 Task: Search one way flight ticket for 2 adults, 4 children and 1 infant on lap in business from Indianapolis: Indianapolis International Airport to Greenville: Pitt-greenville Airport on 5-2-2023. Choice of flights is Emirates. Number of bags: 8 checked bags. Price is upto 78000. Outbound departure time preference is 7:45.
Action: Mouse moved to (306, 262)
Screenshot: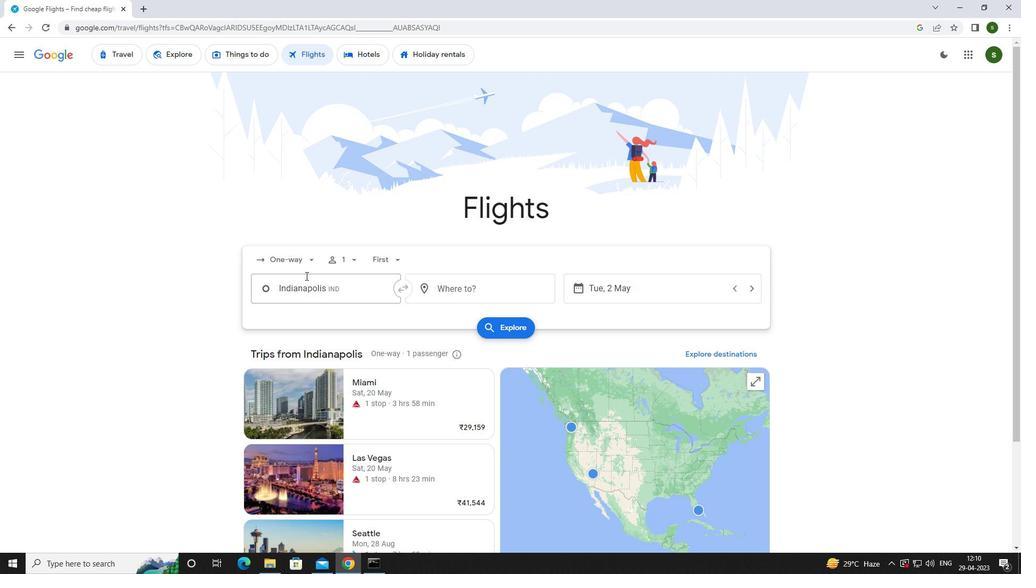 
Action: Mouse pressed left at (306, 262)
Screenshot: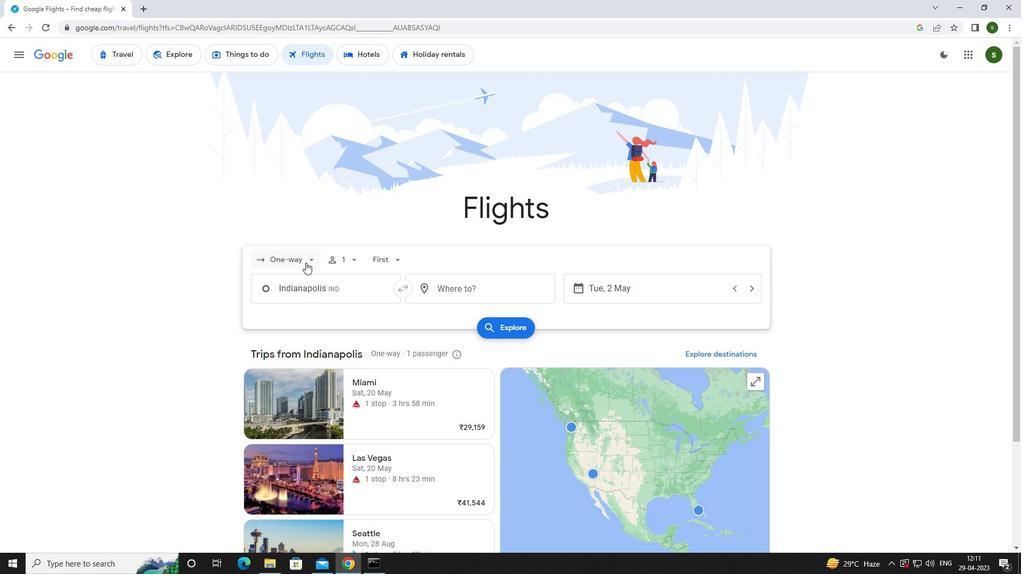
Action: Mouse moved to (311, 301)
Screenshot: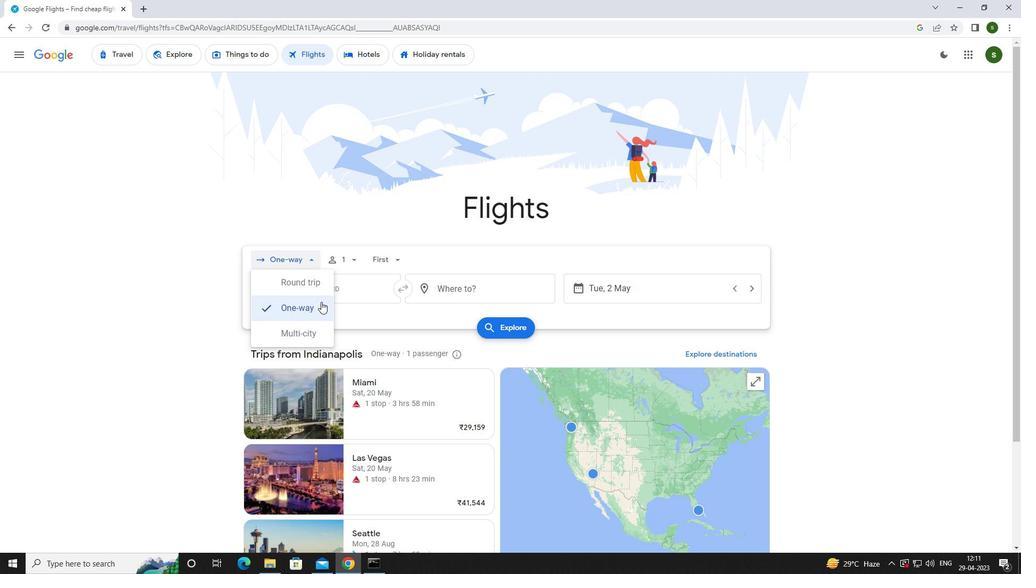 
Action: Mouse pressed left at (311, 301)
Screenshot: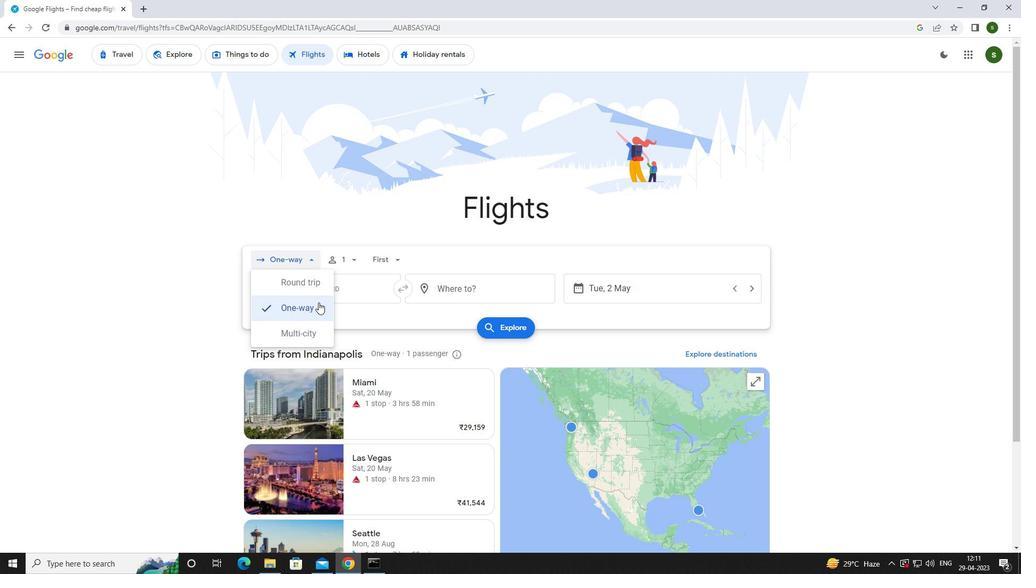 
Action: Mouse moved to (345, 254)
Screenshot: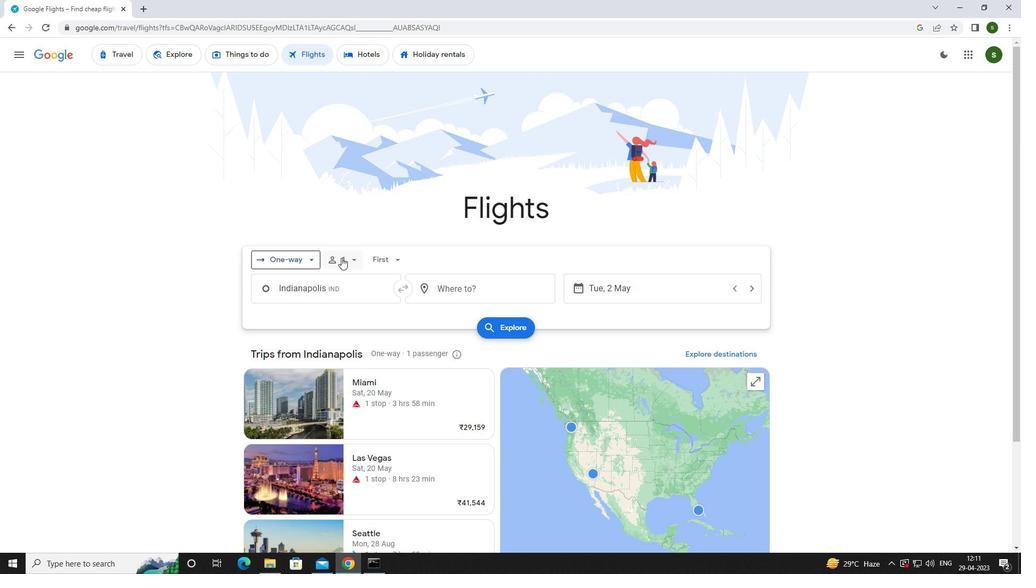 
Action: Mouse pressed left at (345, 254)
Screenshot: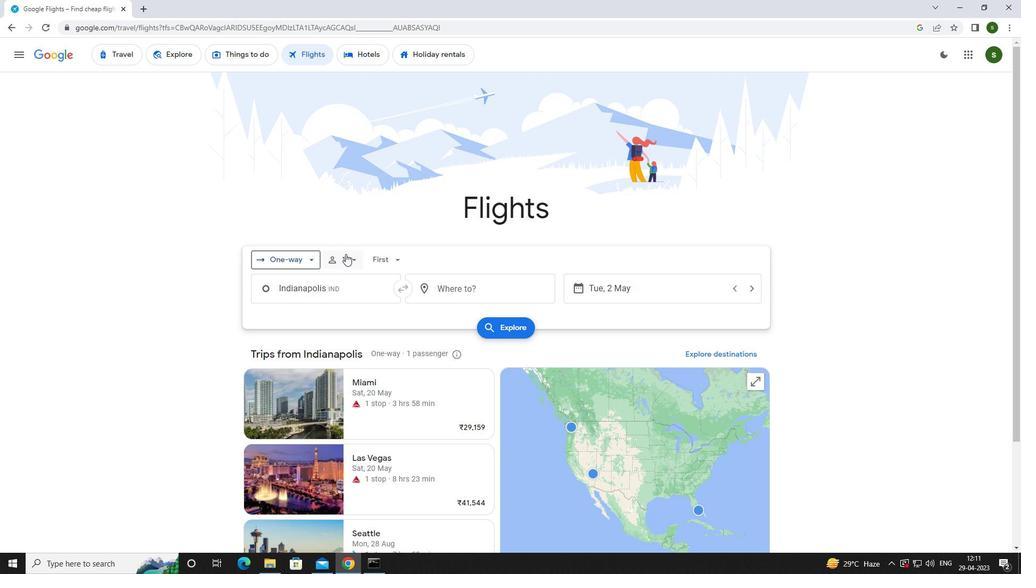 
Action: Mouse moved to (439, 287)
Screenshot: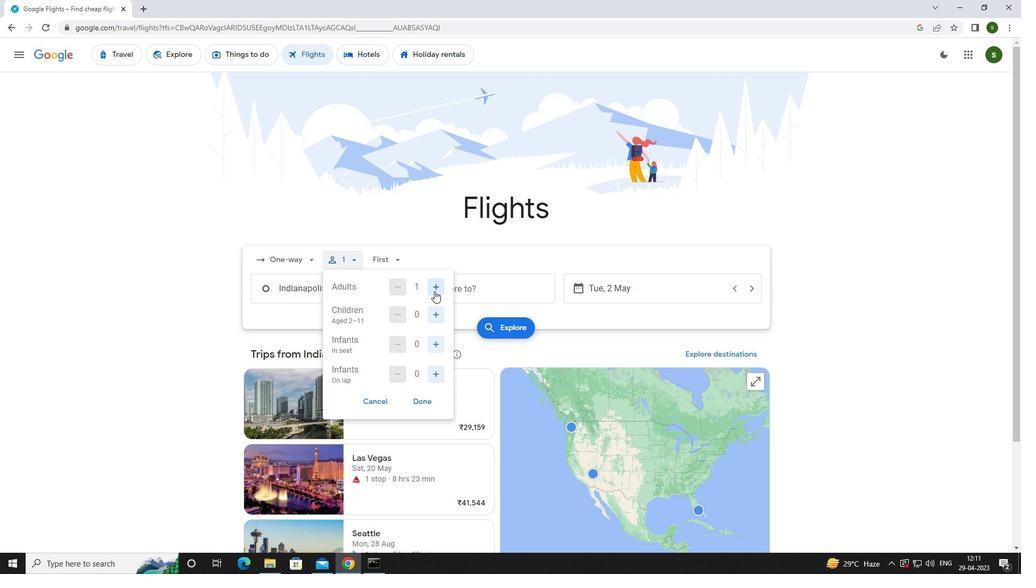
Action: Mouse pressed left at (439, 287)
Screenshot: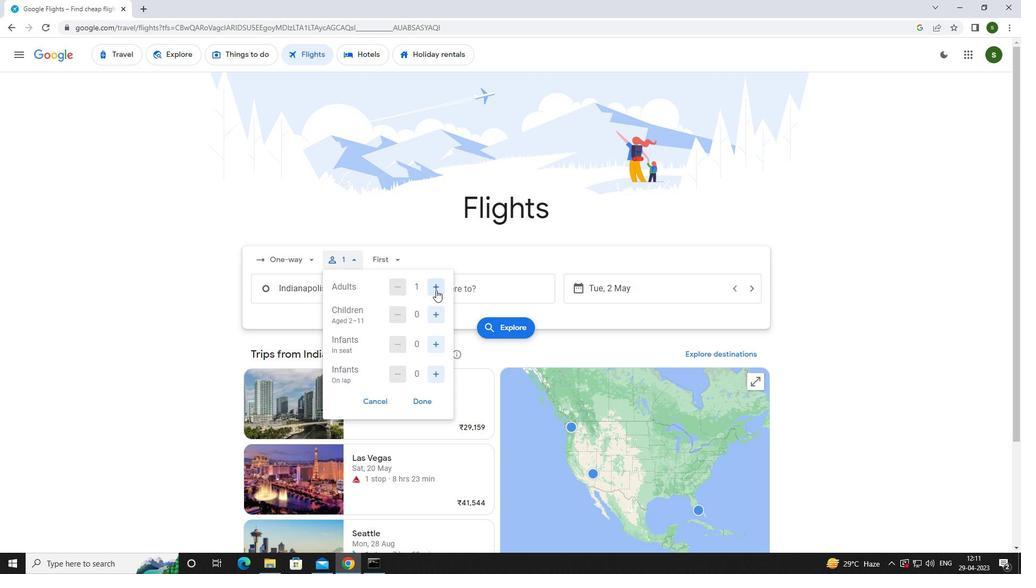 
Action: Mouse moved to (438, 314)
Screenshot: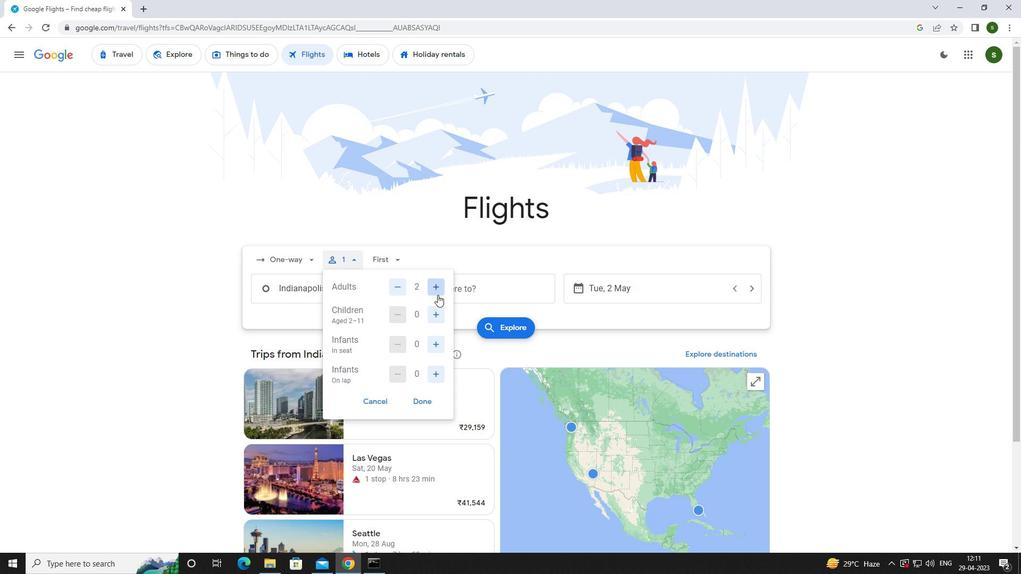 
Action: Mouse pressed left at (438, 314)
Screenshot: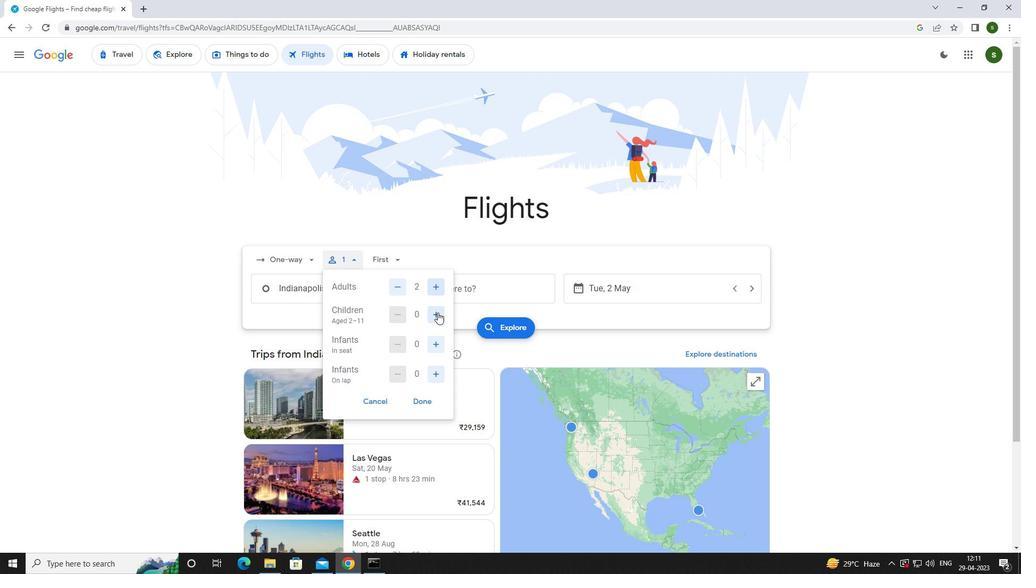 
Action: Mouse pressed left at (438, 314)
Screenshot: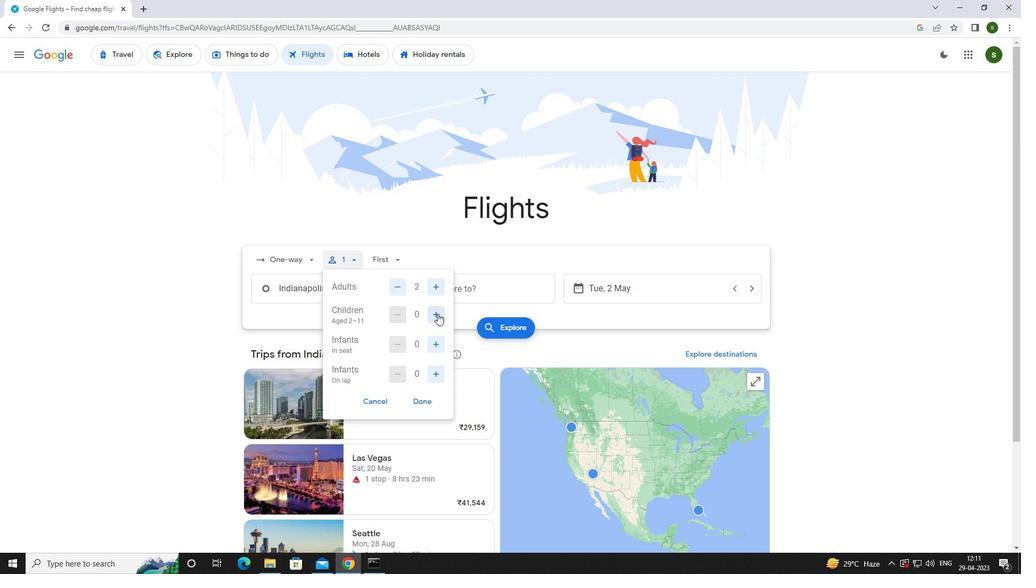 
Action: Mouse pressed left at (438, 314)
Screenshot: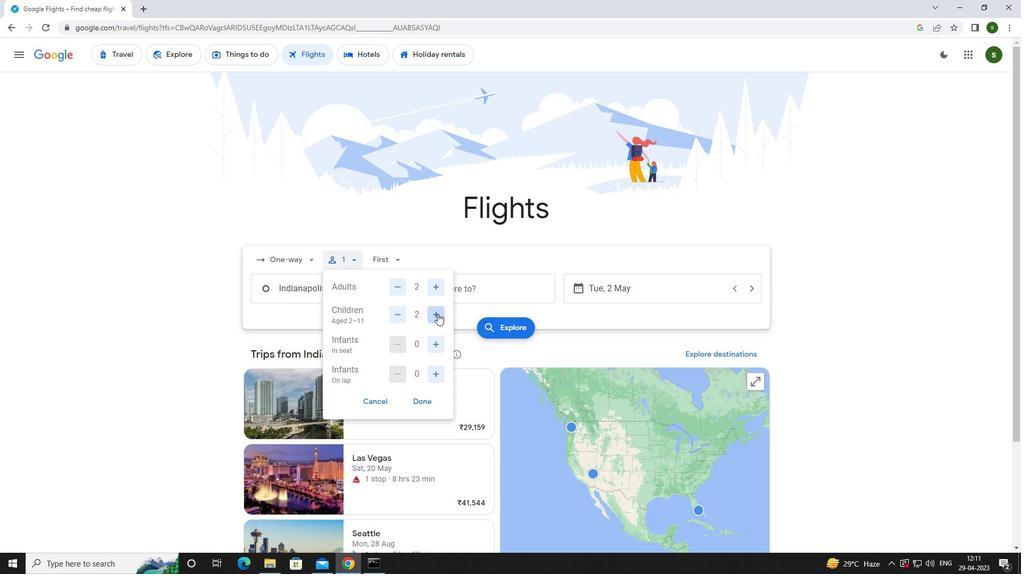 
Action: Mouse pressed left at (438, 314)
Screenshot: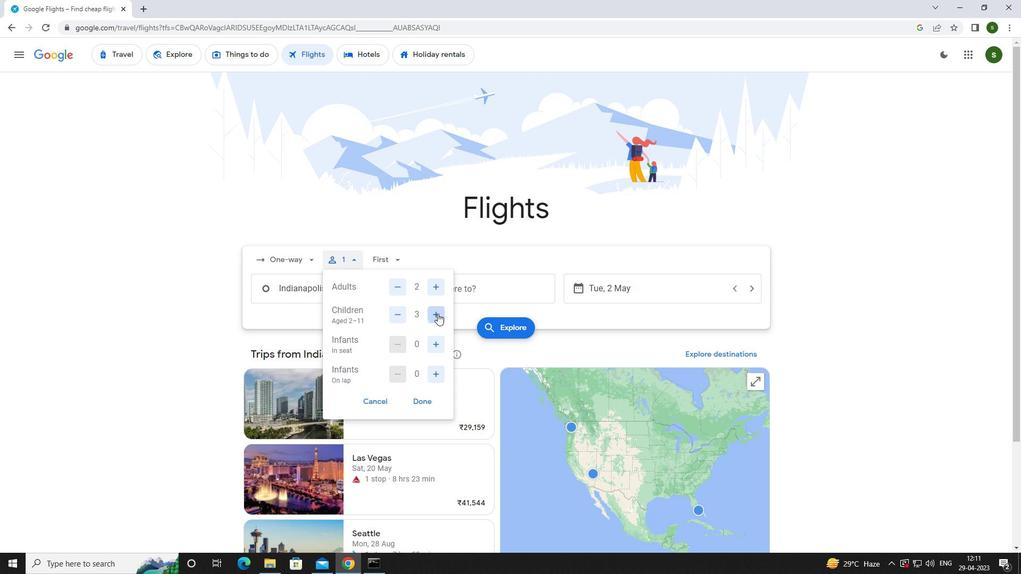 
Action: Mouse moved to (441, 376)
Screenshot: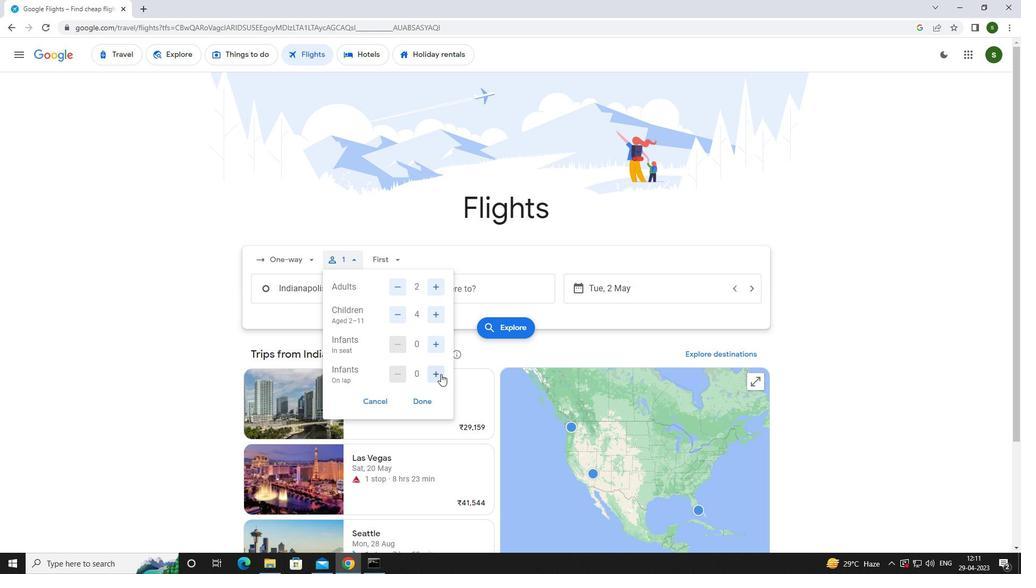 
Action: Mouse pressed left at (441, 376)
Screenshot: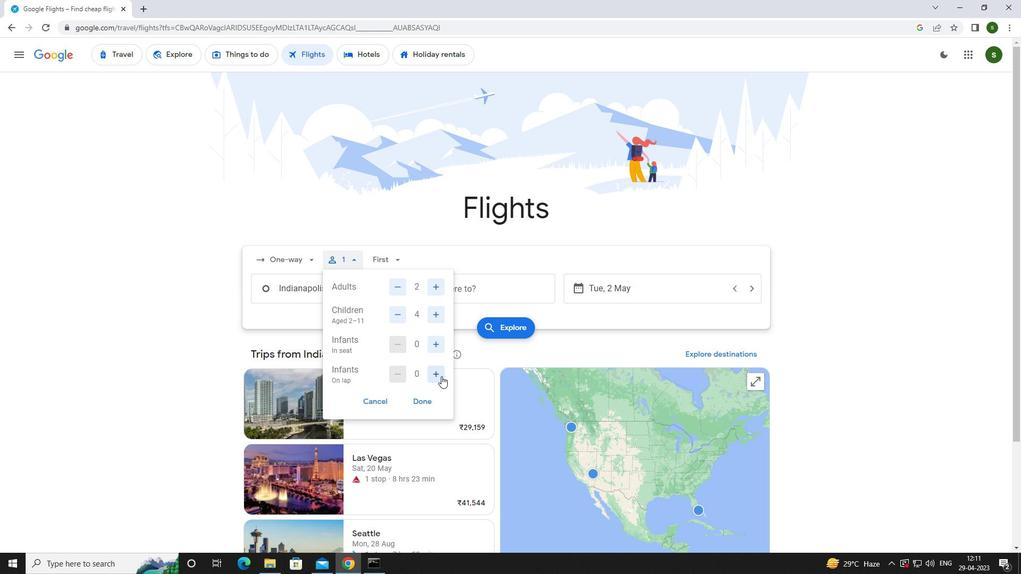 
Action: Mouse moved to (403, 256)
Screenshot: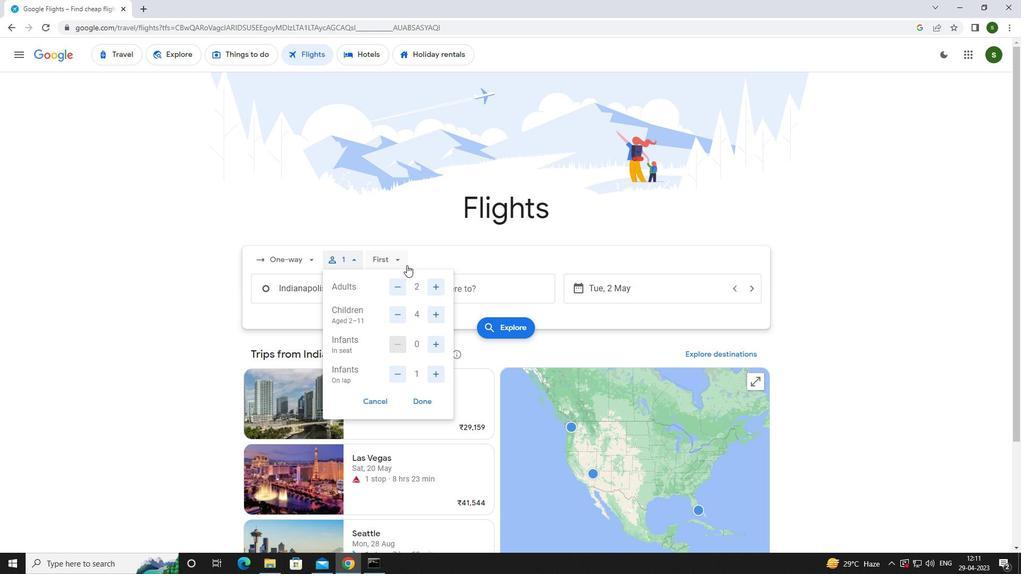 
Action: Mouse pressed left at (403, 256)
Screenshot: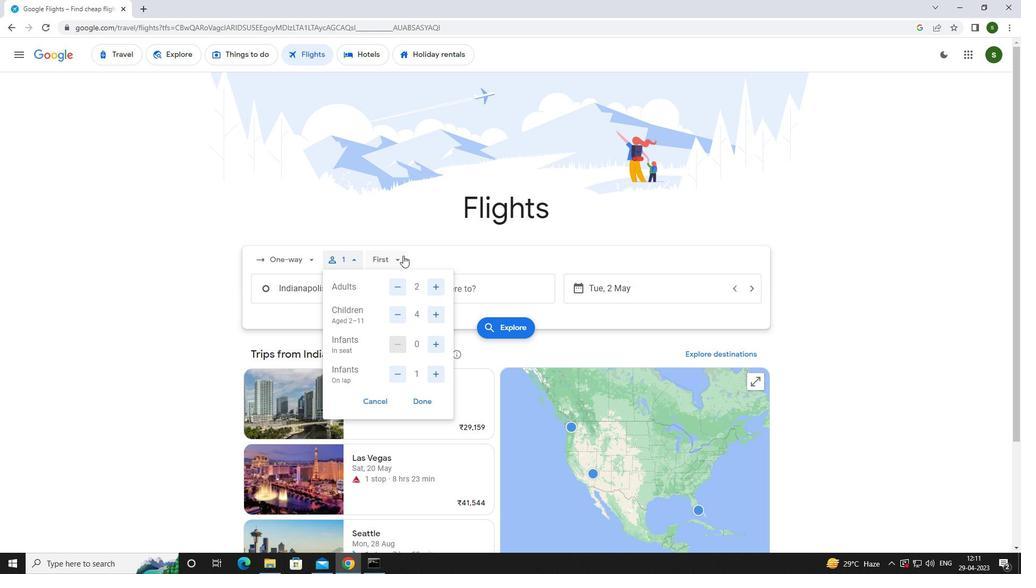 
Action: Mouse moved to (421, 330)
Screenshot: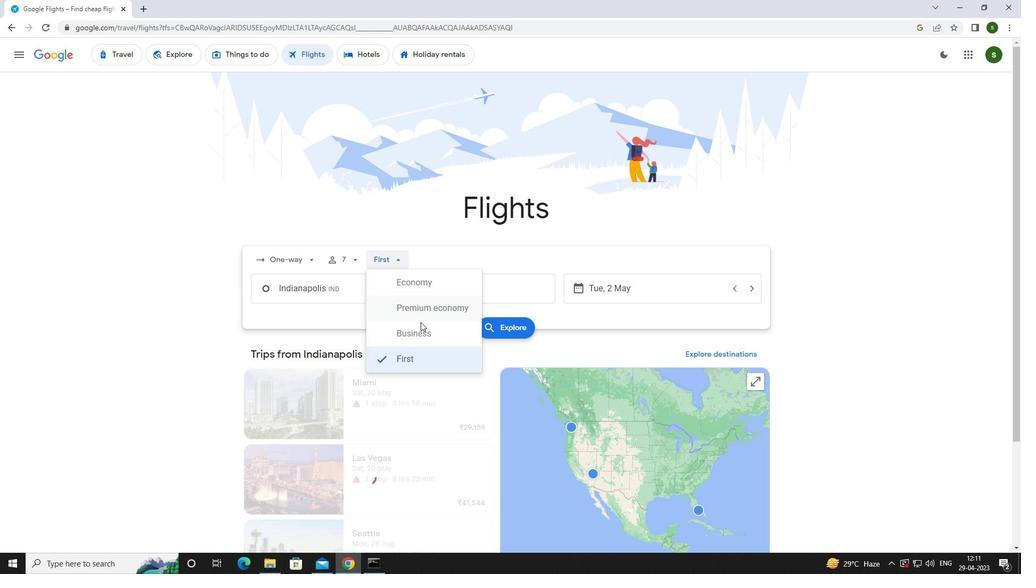 
Action: Mouse pressed left at (421, 330)
Screenshot: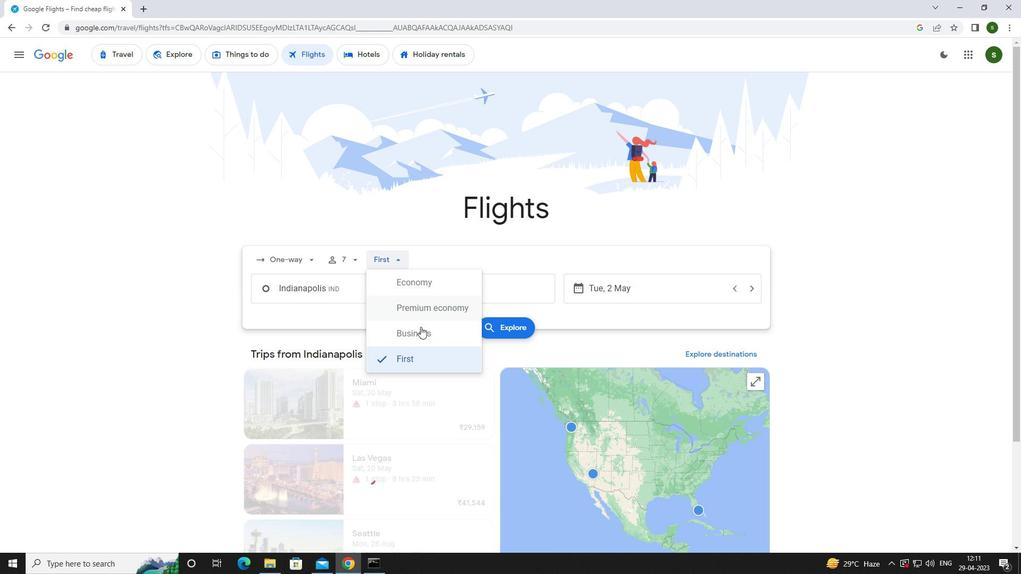 
Action: Mouse moved to (361, 286)
Screenshot: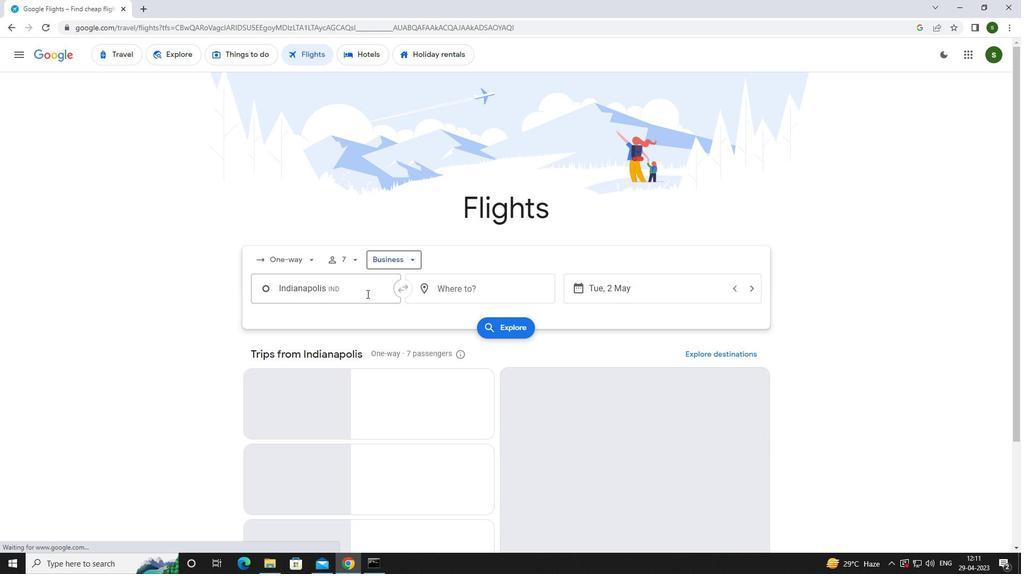 
Action: Mouse pressed left at (361, 286)
Screenshot: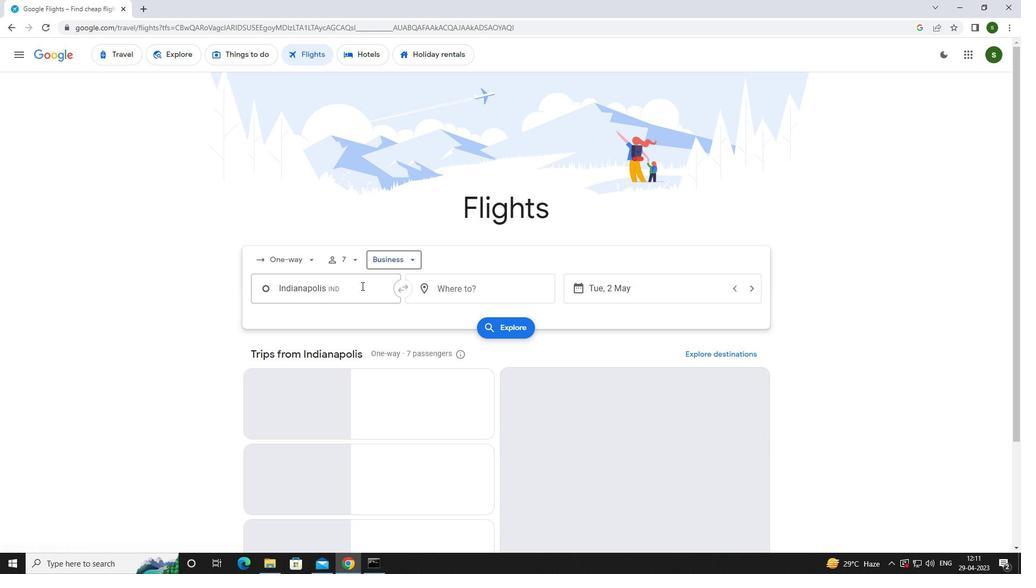 
Action: Key pressed i<Key.caps_lock>ndian
Screenshot: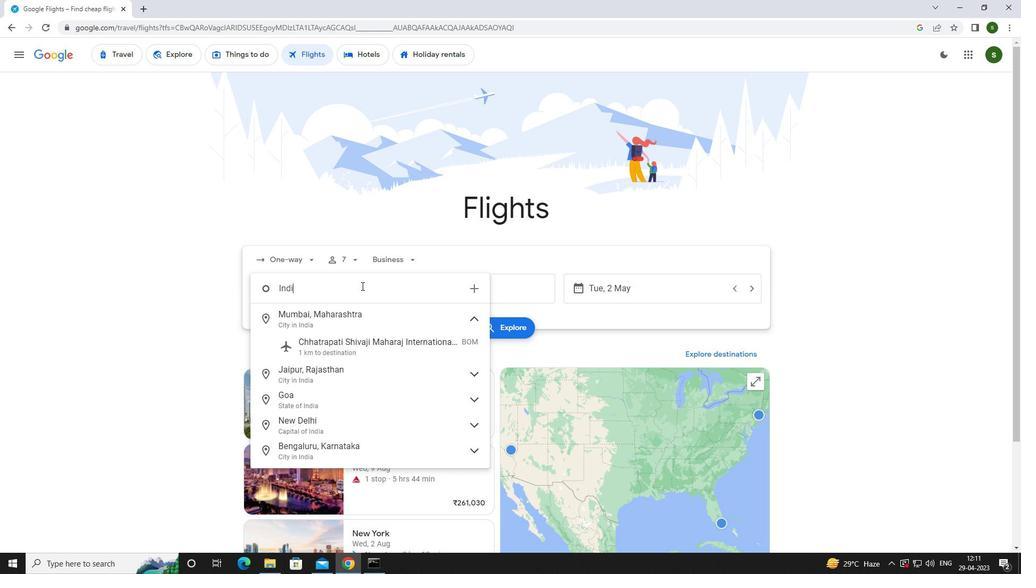 
Action: Mouse moved to (360, 352)
Screenshot: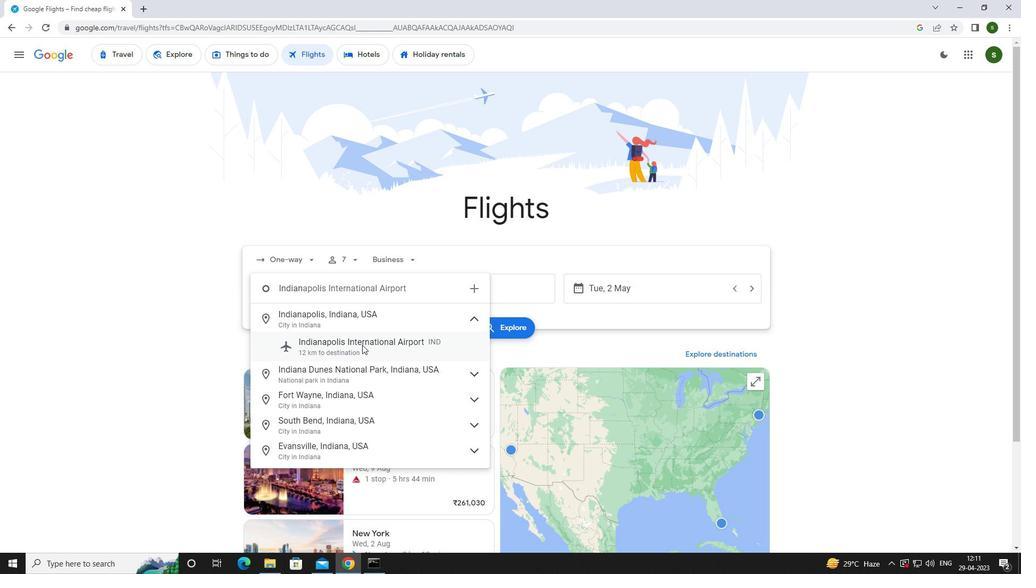 
Action: Mouse pressed left at (360, 352)
Screenshot: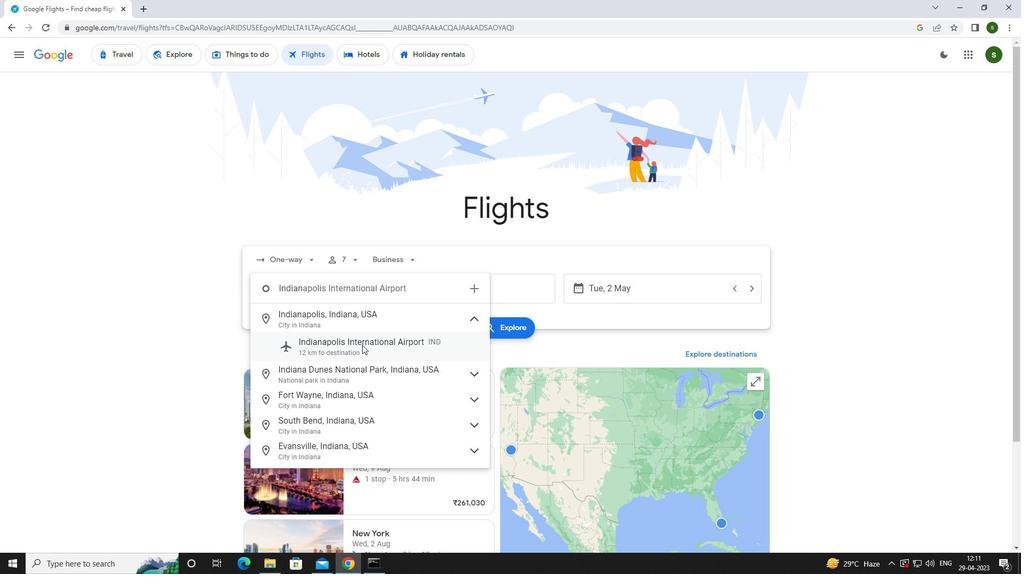 
Action: Mouse moved to (469, 295)
Screenshot: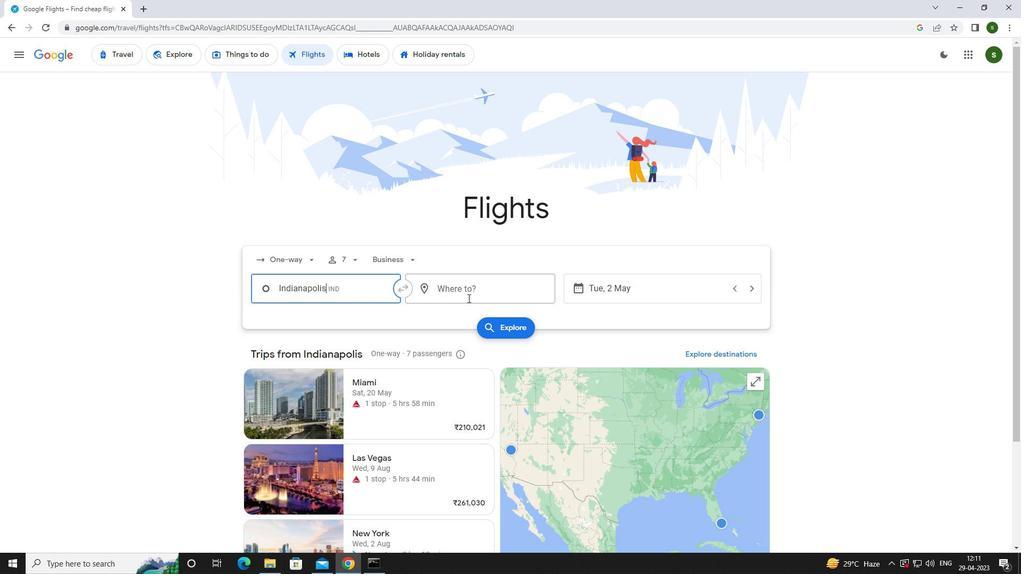 
Action: Mouse pressed left at (469, 295)
Screenshot: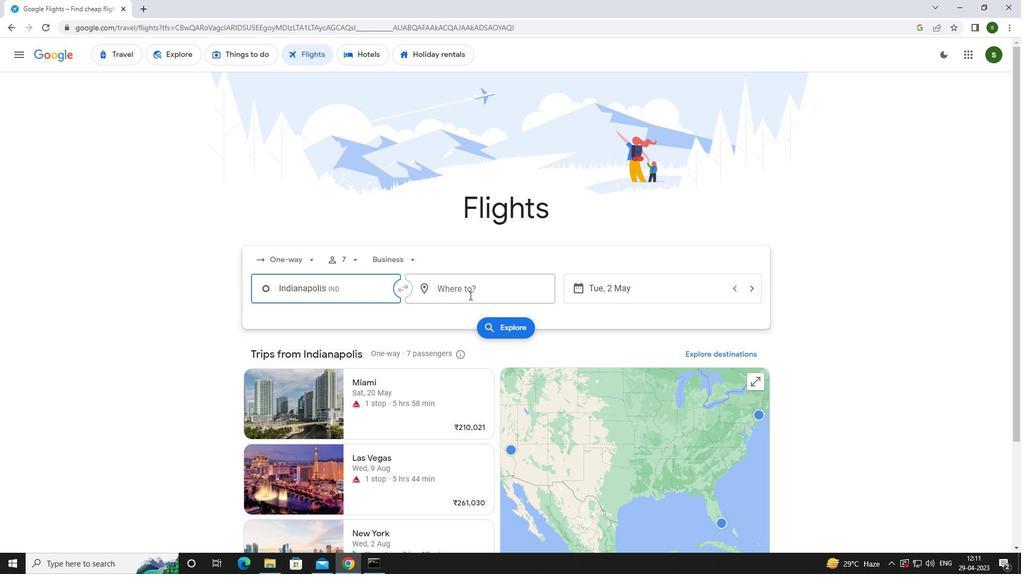 
Action: Mouse moved to (471, 293)
Screenshot: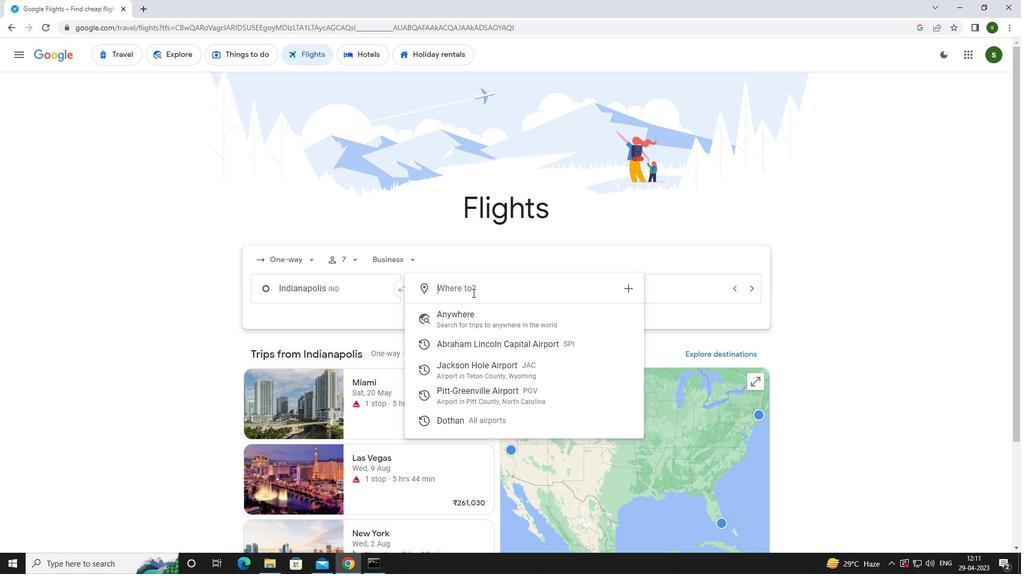 
Action: Key pressed <Key.caps_lock>g<Key.caps_lock>reenville<Key.space>pitt
Screenshot: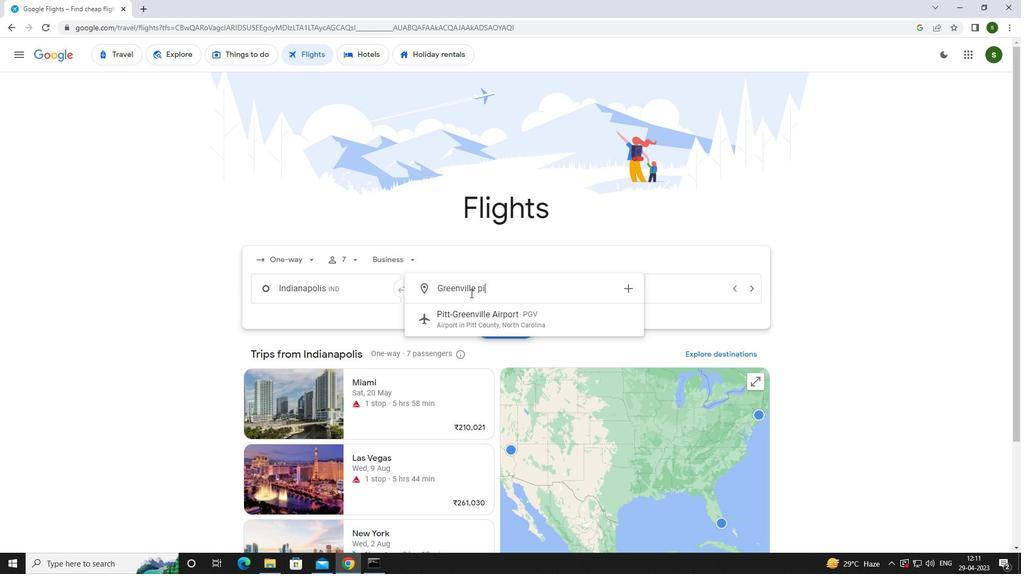 
Action: Mouse moved to (465, 323)
Screenshot: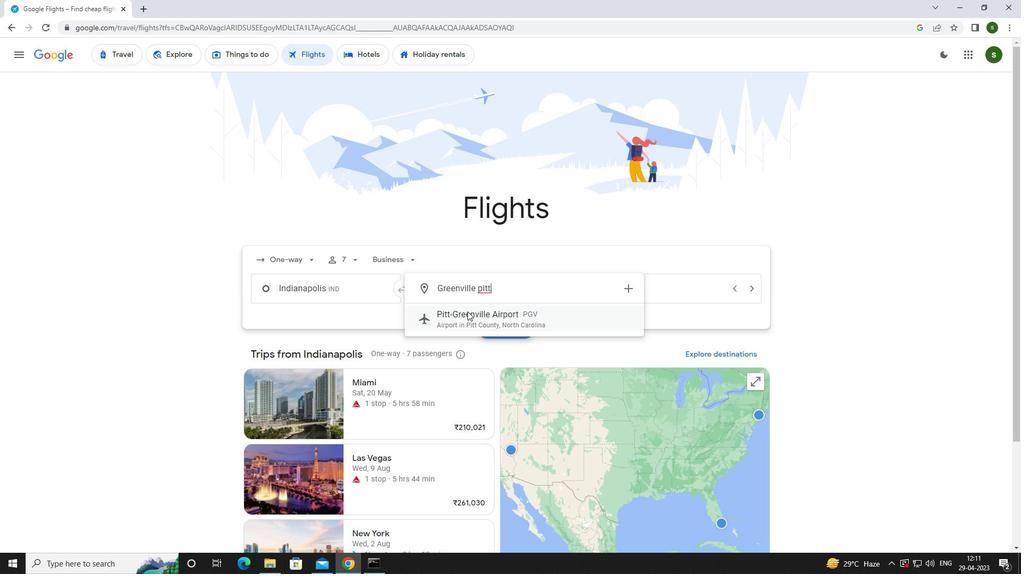 
Action: Mouse pressed left at (465, 323)
Screenshot: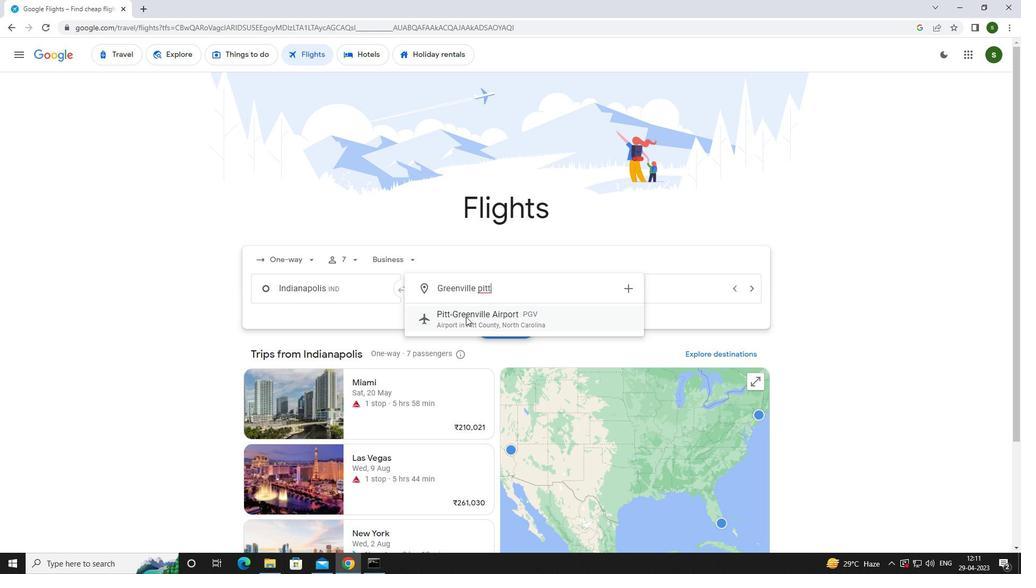 
Action: Mouse moved to (644, 286)
Screenshot: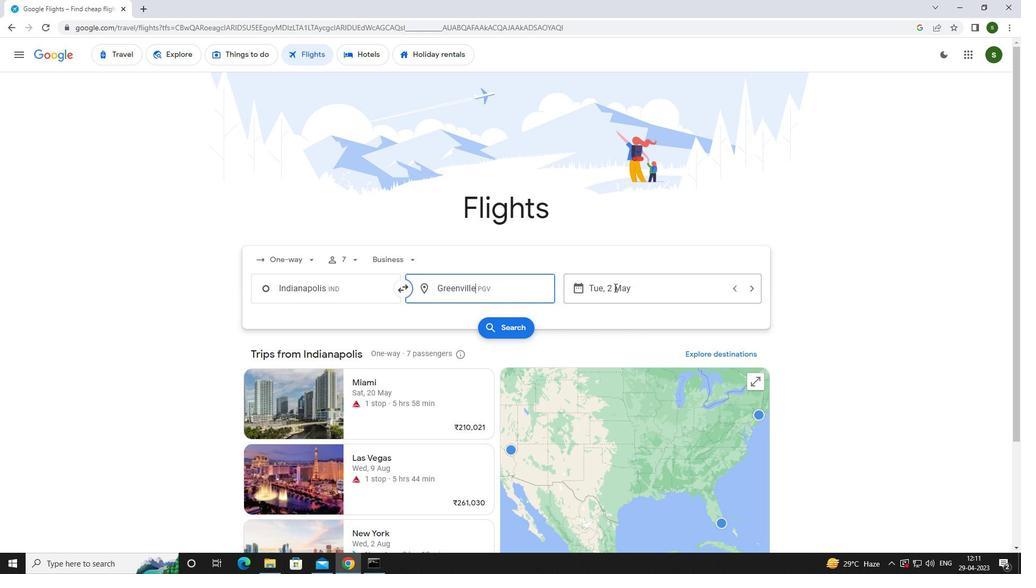 
Action: Mouse pressed left at (644, 286)
Screenshot: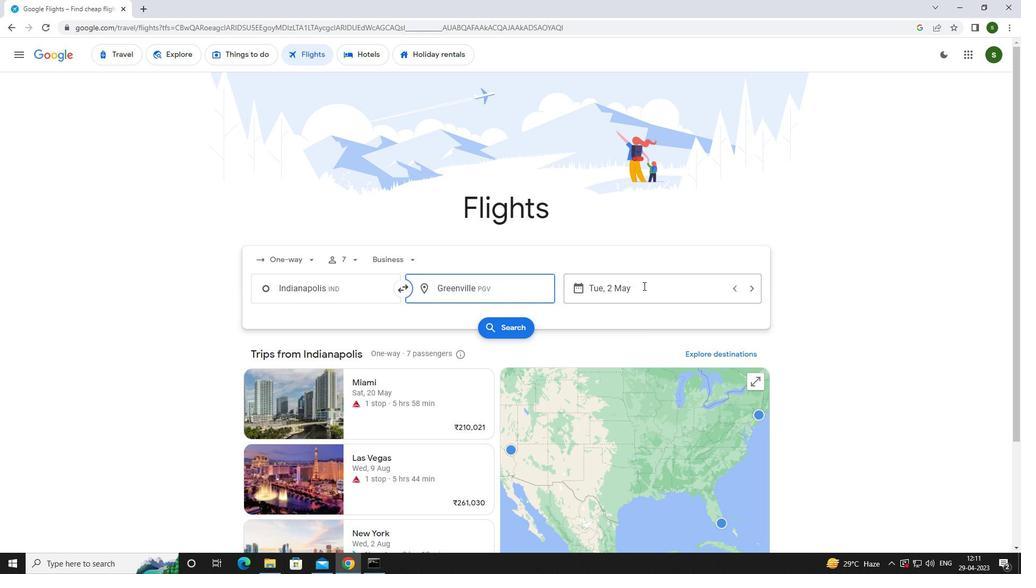 
Action: Mouse moved to (636, 355)
Screenshot: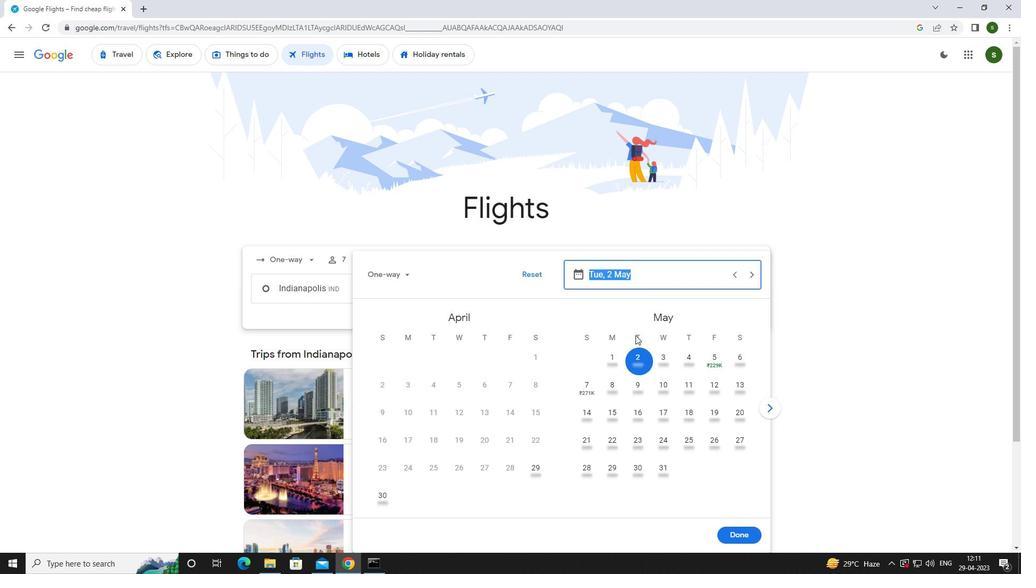 
Action: Mouse pressed left at (636, 355)
Screenshot: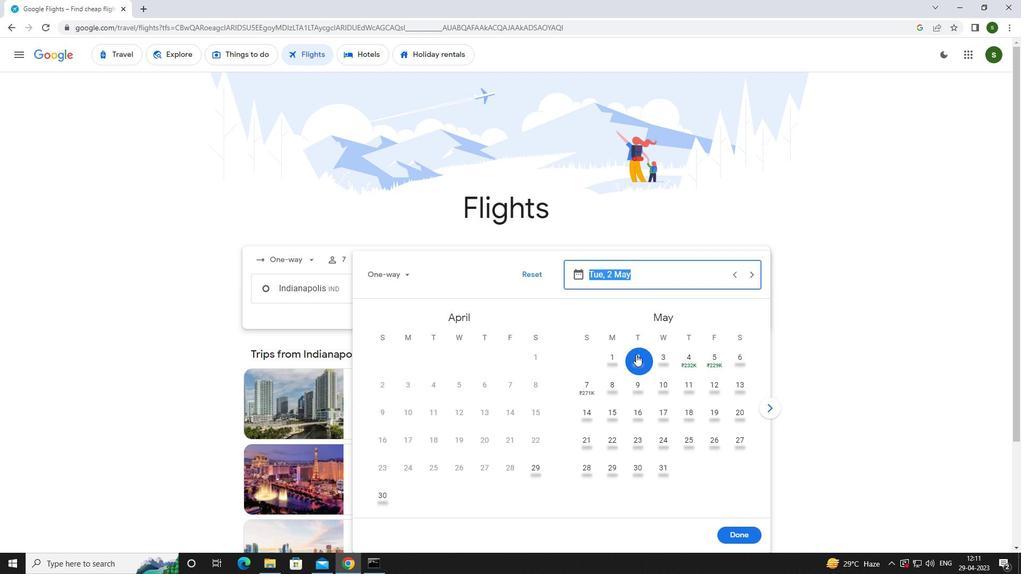 
Action: Mouse moved to (736, 534)
Screenshot: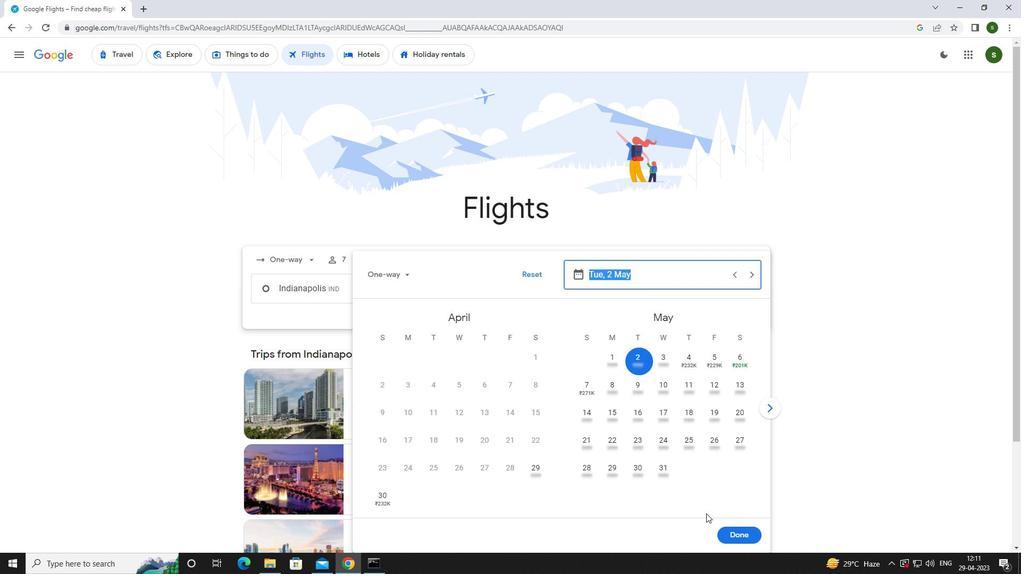 
Action: Mouse pressed left at (736, 534)
Screenshot: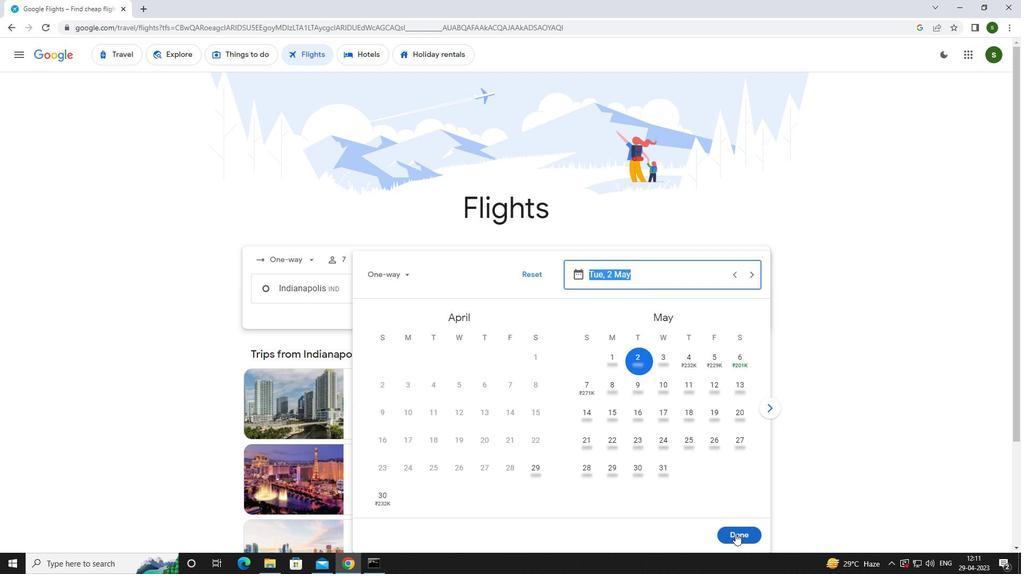 
Action: Mouse moved to (497, 333)
Screenshot: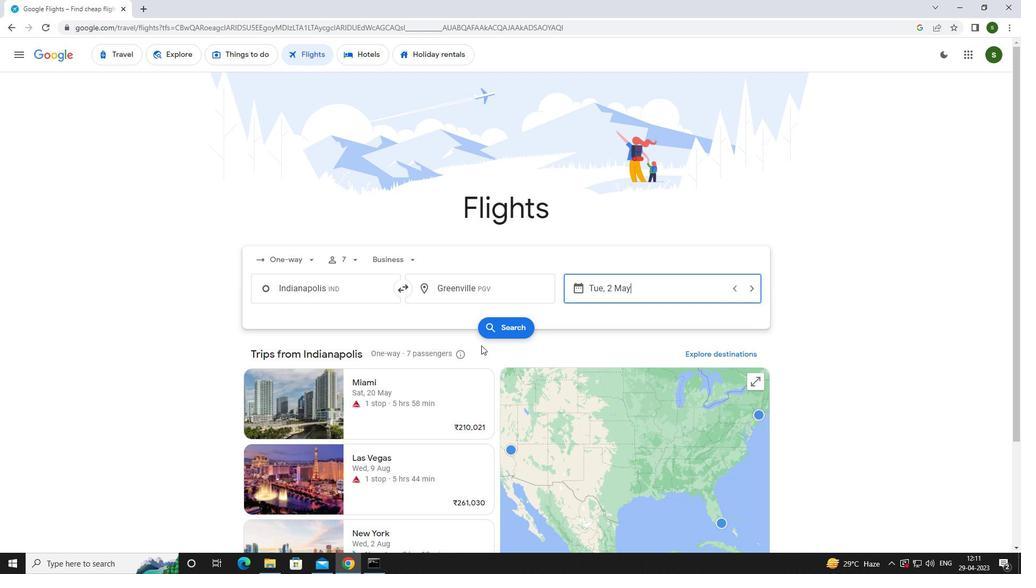 
Action: Mouse pressed left at (497, 333)
Screenshot: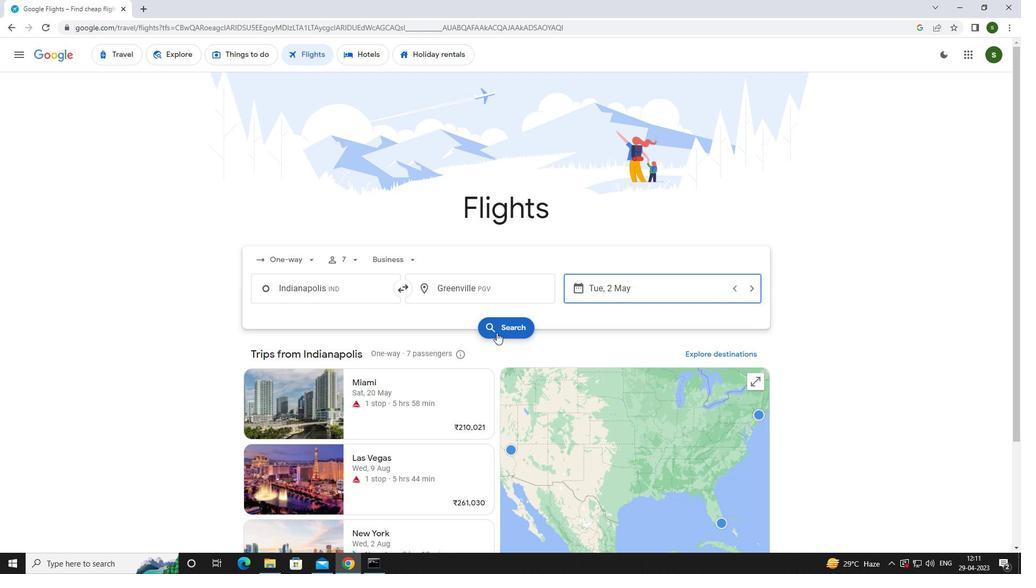 
Action: Mouse moved to (254, 157)
Screenshot: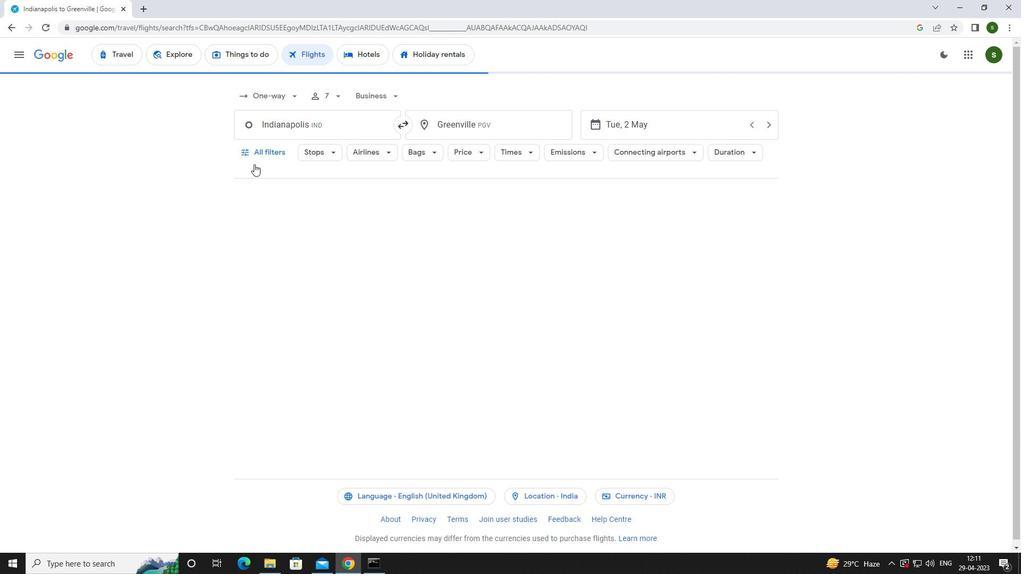 
Action: Mouse pressed left at (254, 157)
Screenshot: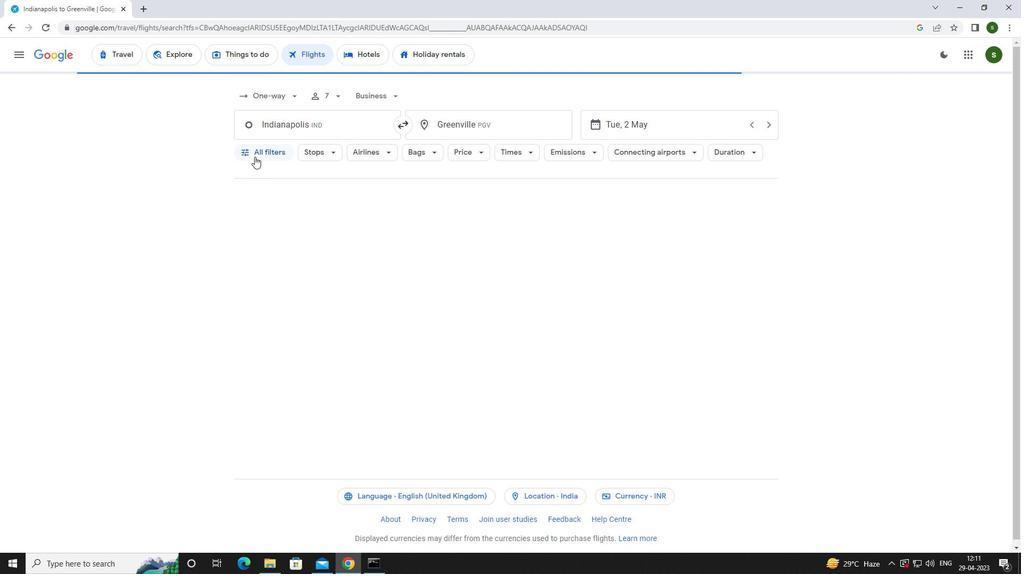 
Action: Mouse moved to (398, 377)
Screenshot: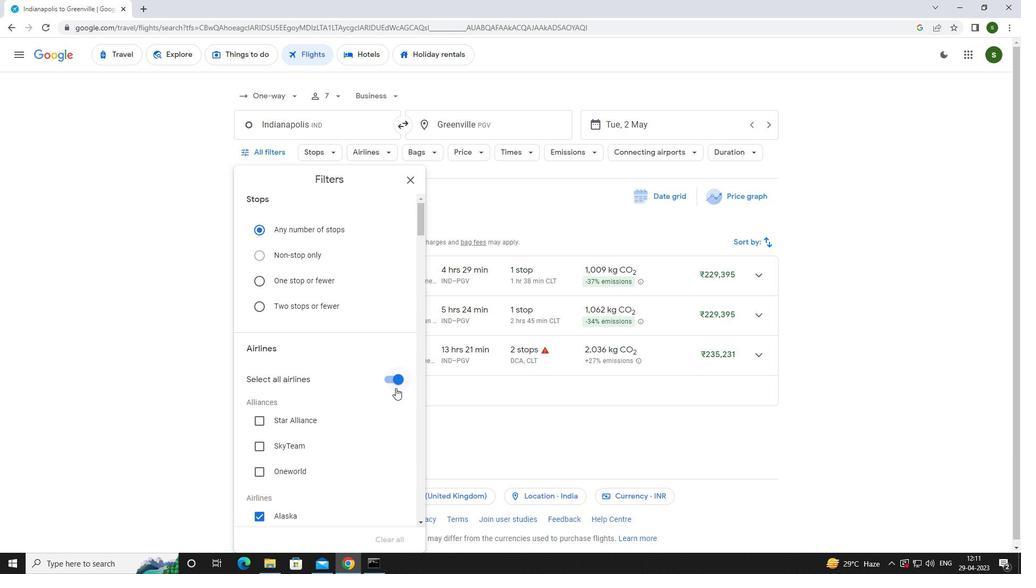 
Action: Mouse pressed left at (398, 377)
Screenshot: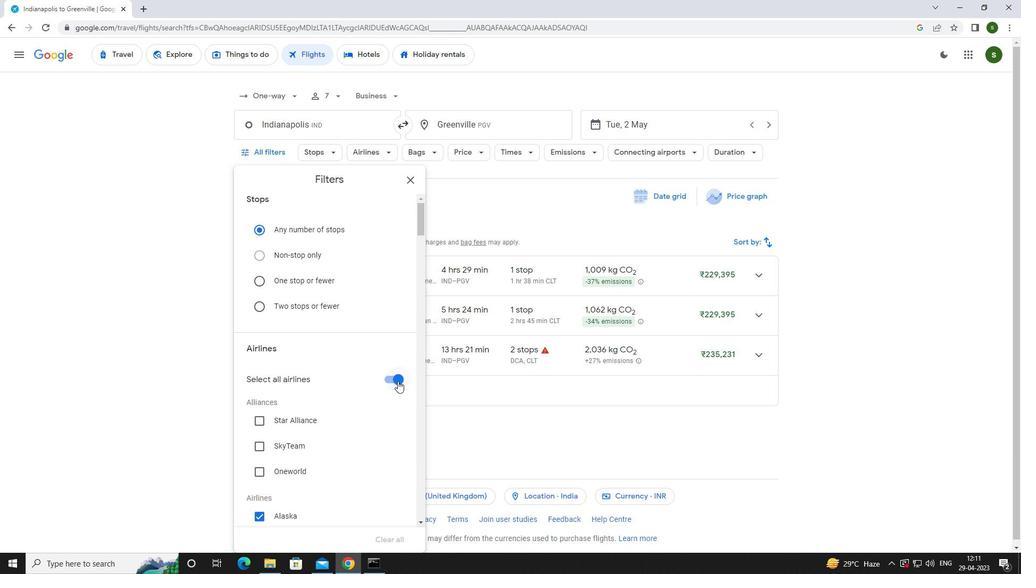 
Action: Mouse moved to (334, 359)
Screenshot: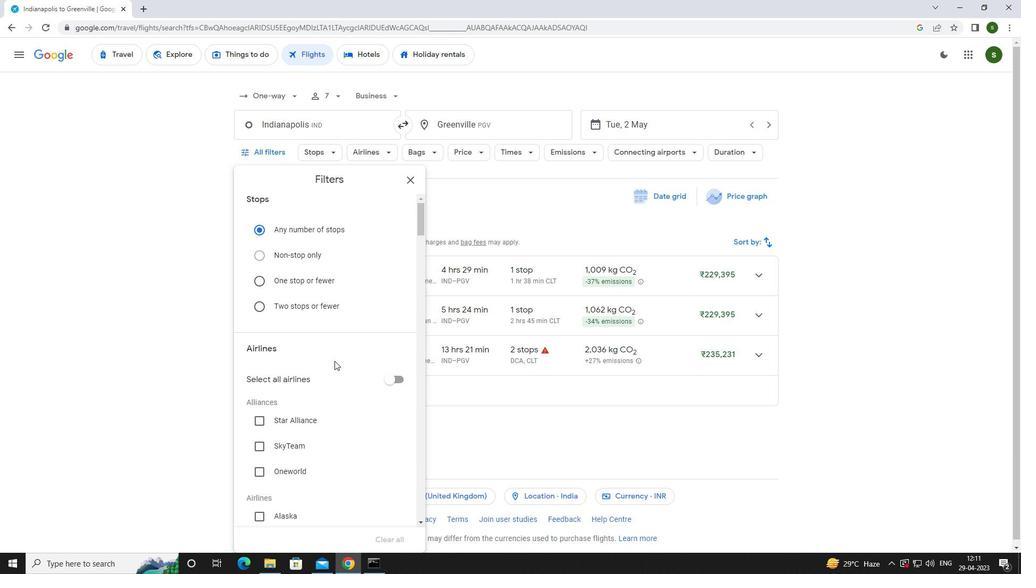 
Action: Mouse scrolled (334, 359) with delta (0, 0)
Screenshot: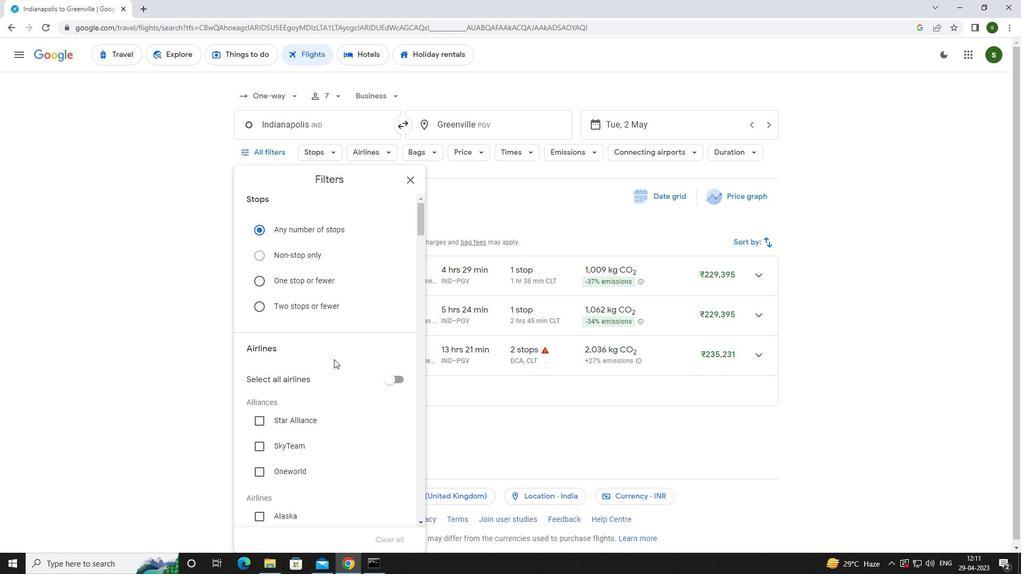 
Action: Mouse scrolled (334, 359) with delta (0, 0)
Screenshot: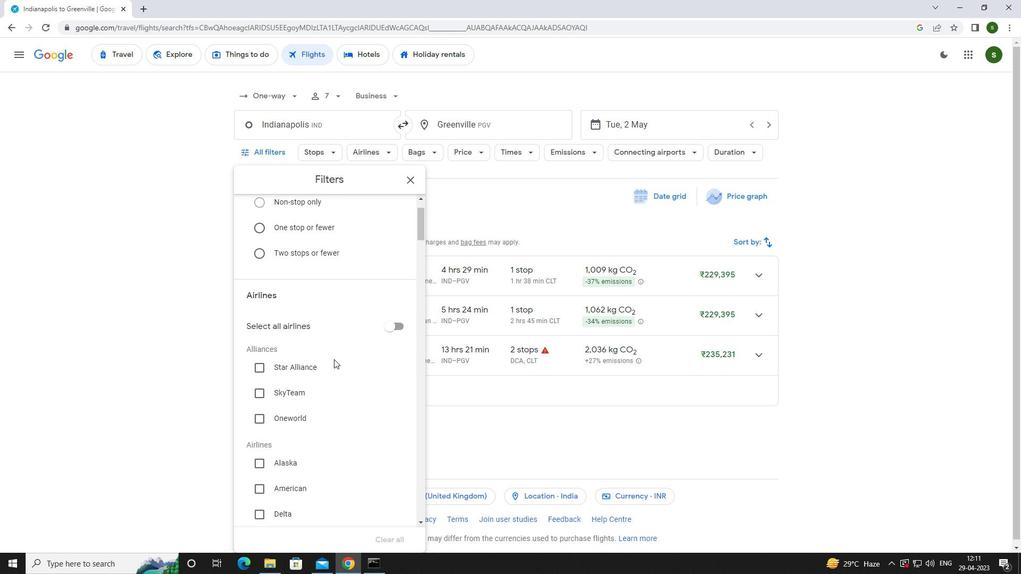 
Action: Mouse moved to (334, 358)
Screenshot: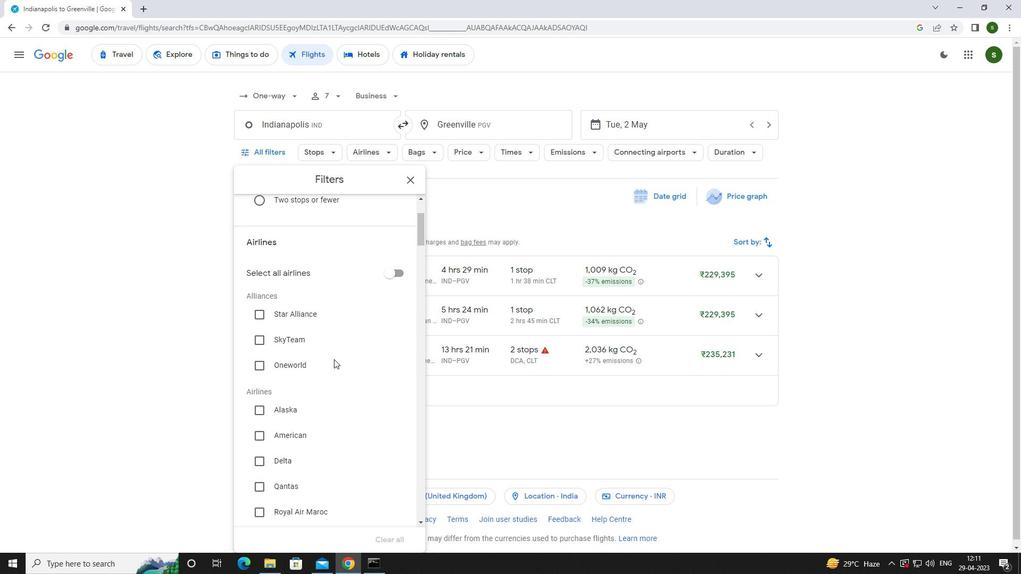
Action: Mouse scrolled (334, 357) with delta (0, 0)
Screenshot: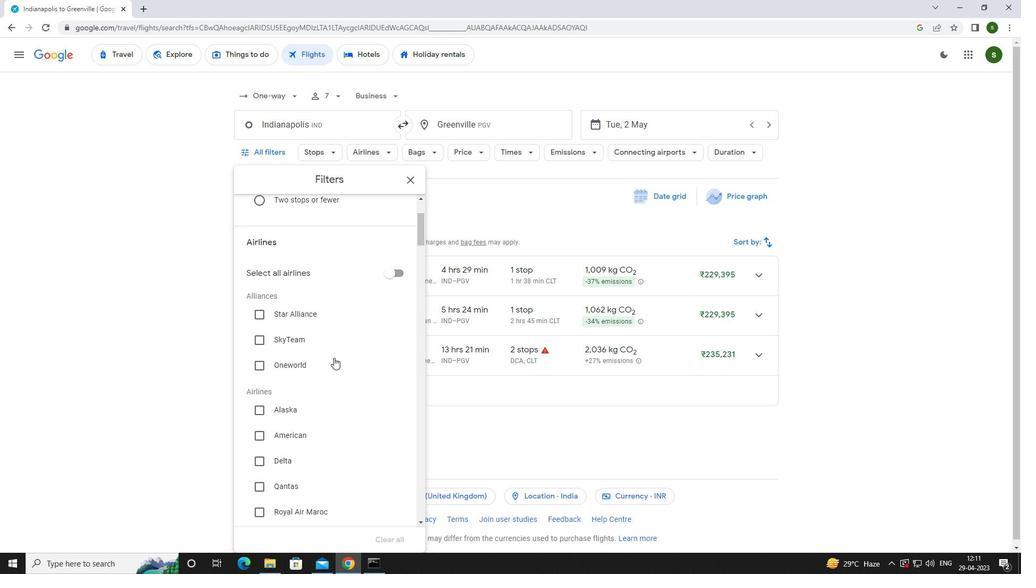 
Action: Mouse scrolled (334, 357) with delta (0, 0)
Screenshot: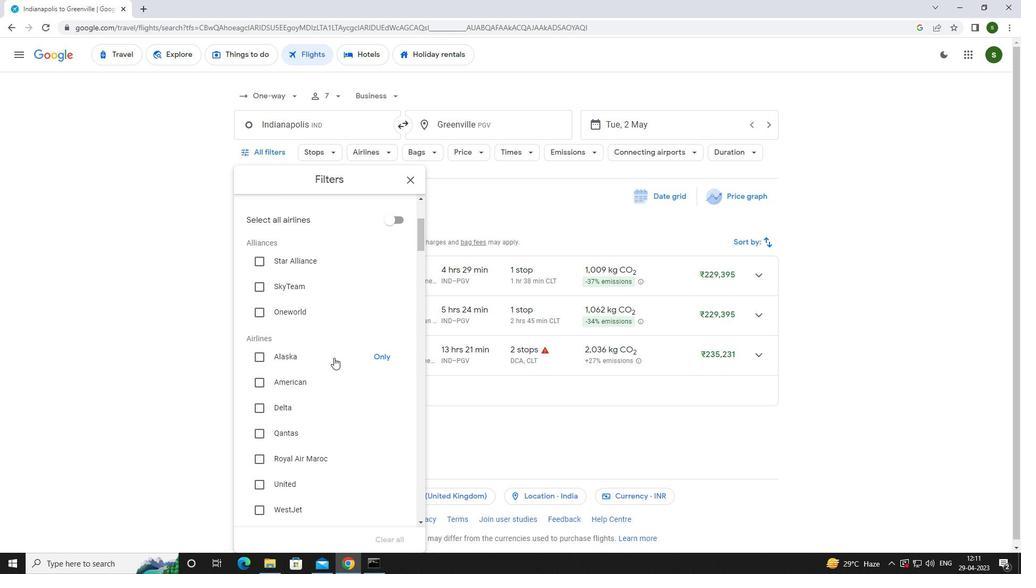 
Action: Mouse scrolled (334, 357) with delta (0, 0)
Screenshot: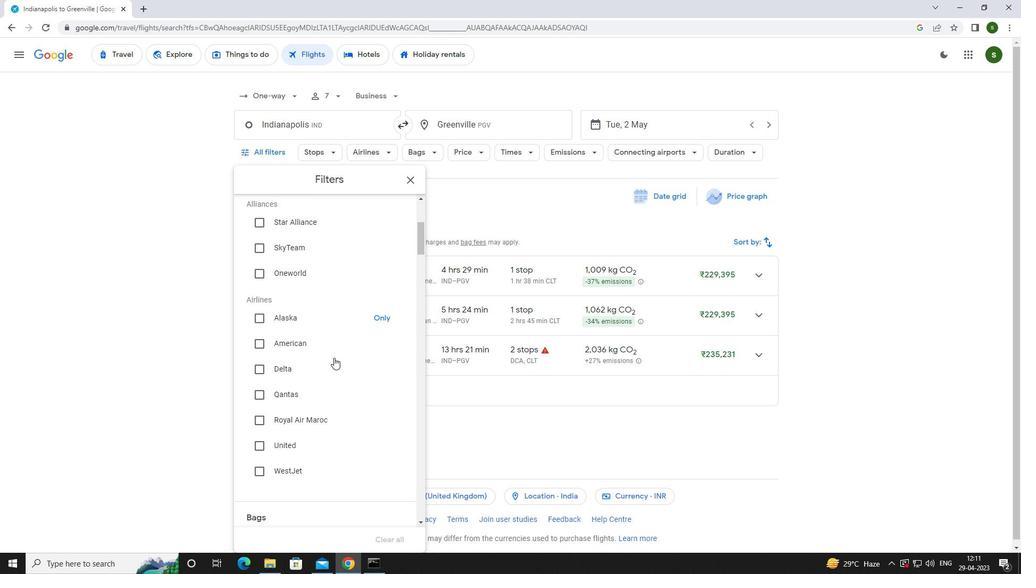 
Action: Mouse scrolled (334, 357) with delta (0, 0)
Screenshot: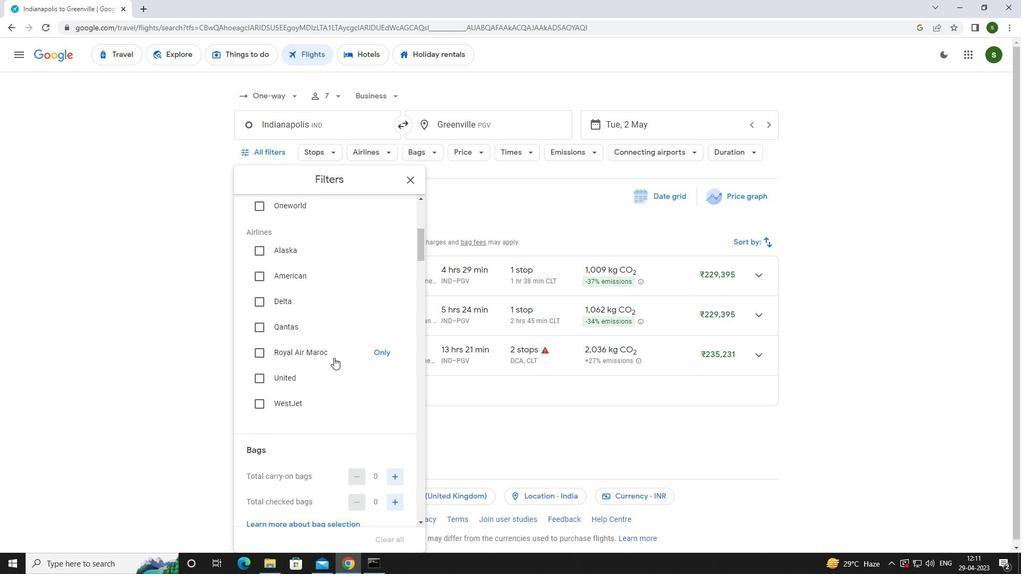 
Action: Mouse scrolled (334, 357) with delta (0, 0)
Screenshot: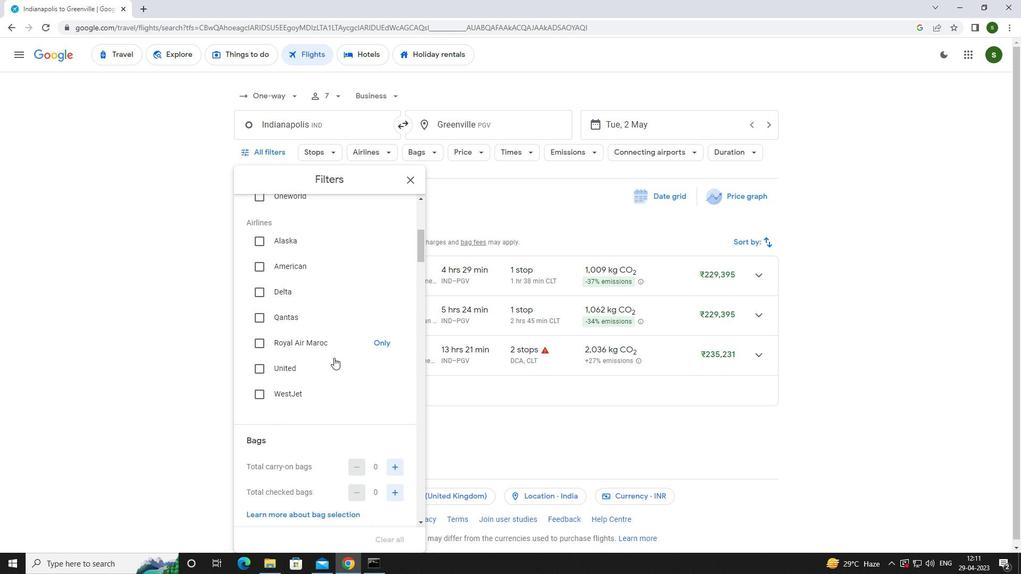 
Action: Mouse scrolled (334, 357) with delta (0, 0)
Screenshot: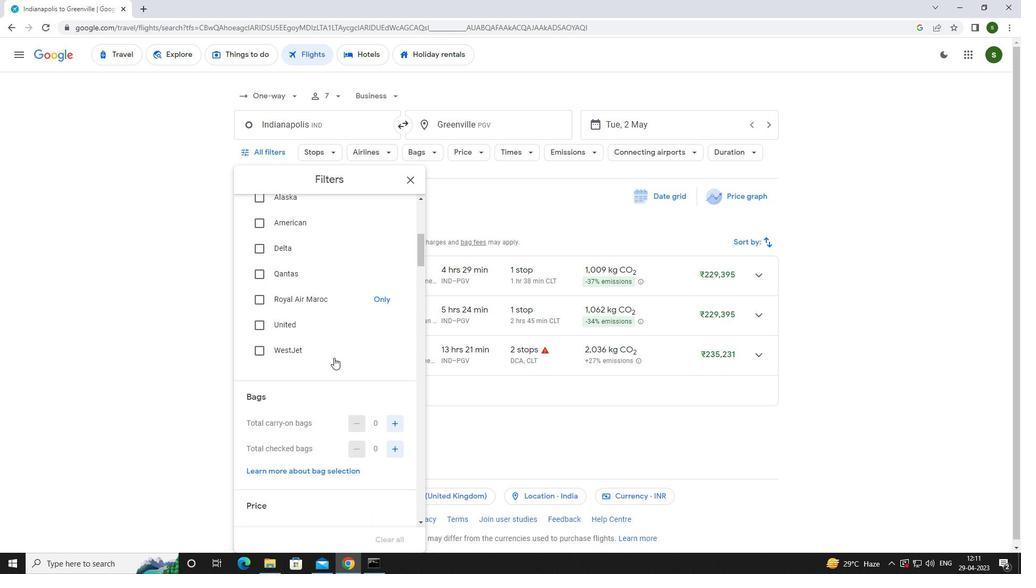 
Action: Mouse moved to (394, 342)
Screenshot: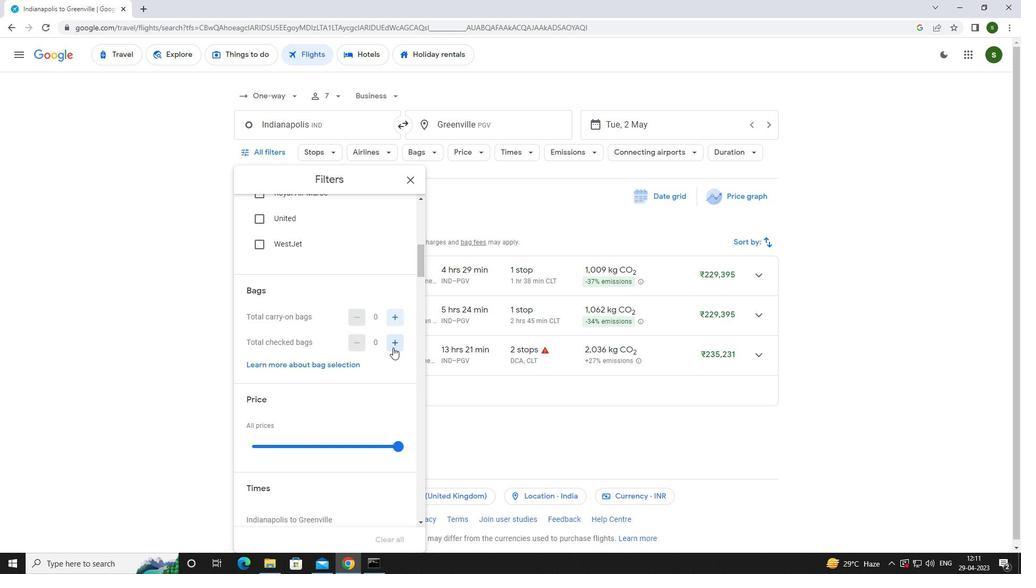 
Action: Mouse pressed left at (394, 342)
Screenshot: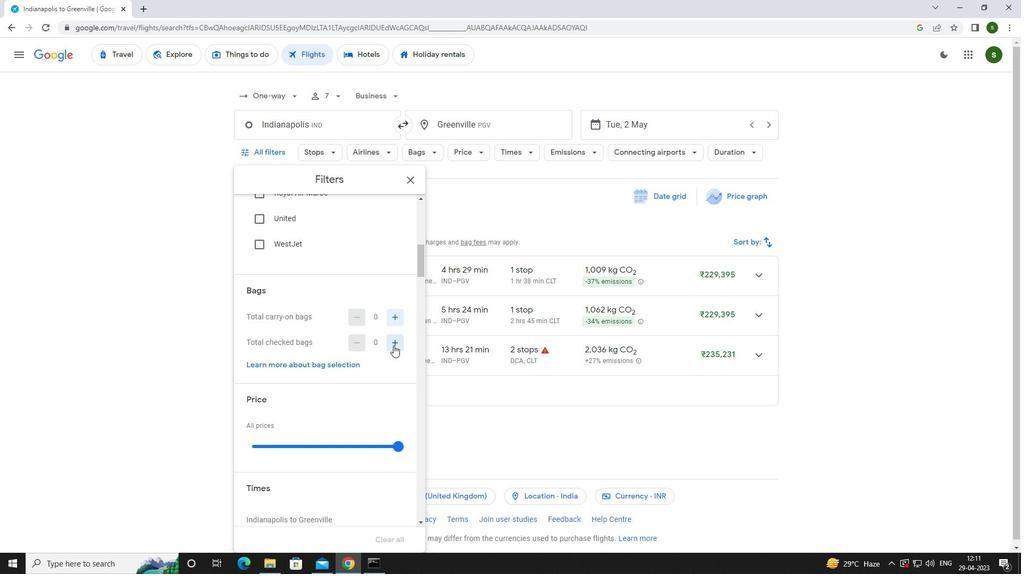 
Action: Mouse pressed left at (394, 342)
Screenshot: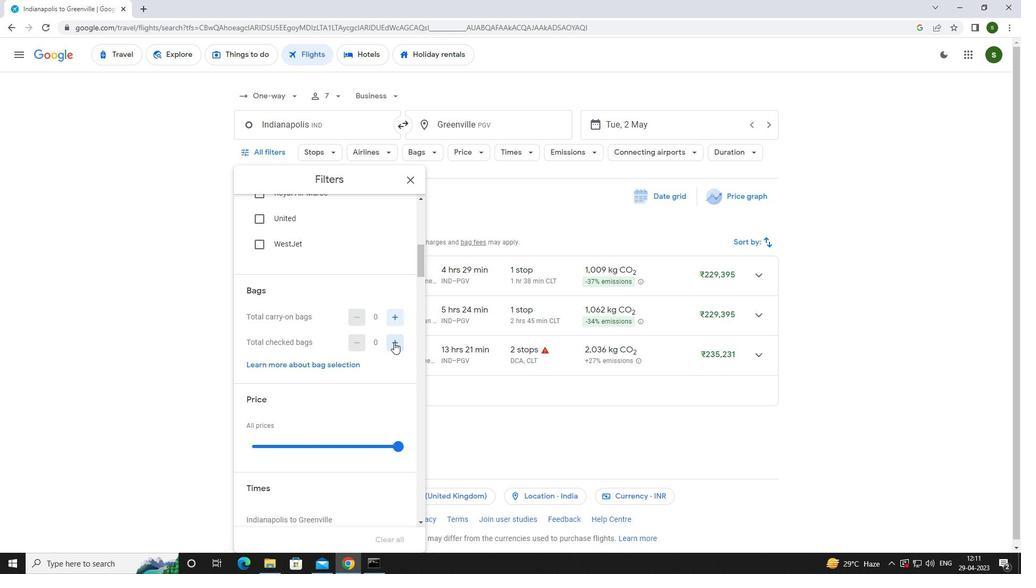 
Action: Mouse pressed left at (394, 342)
Screenshot: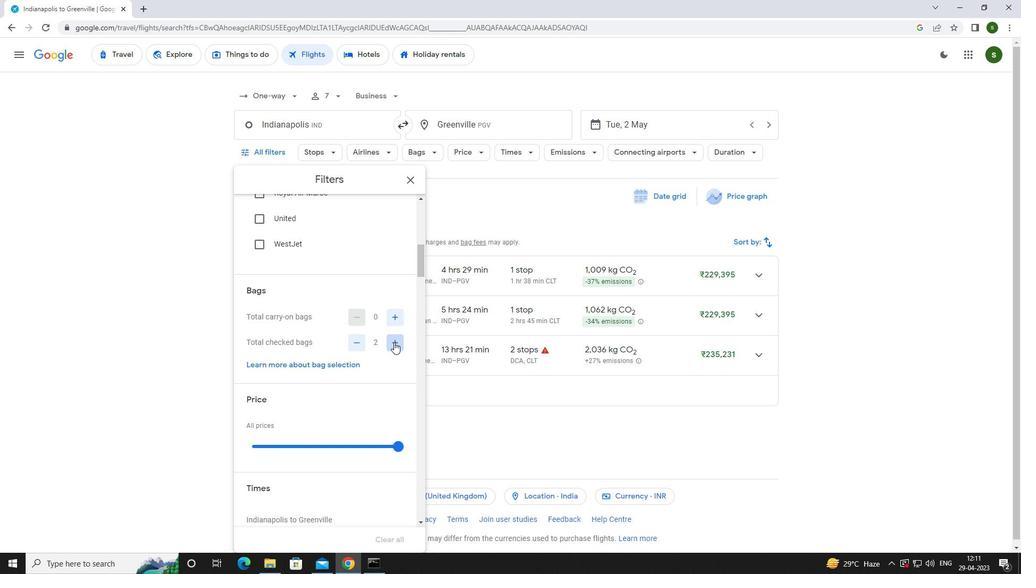 
Action: Mouse pressed left at (394, 342)
Screenshot: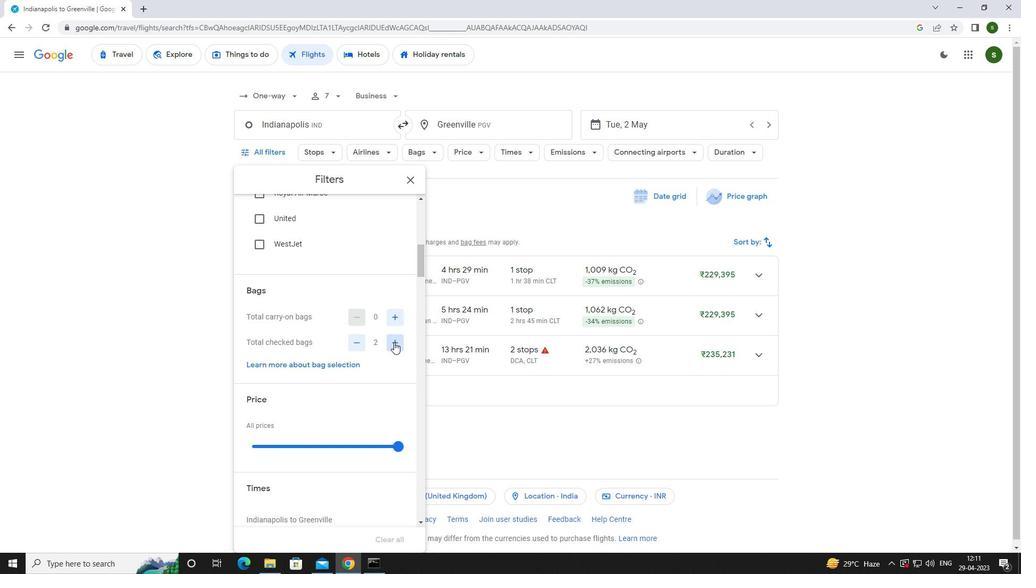 
Action: Mouse pressed left at (394, 342)
Screenshot: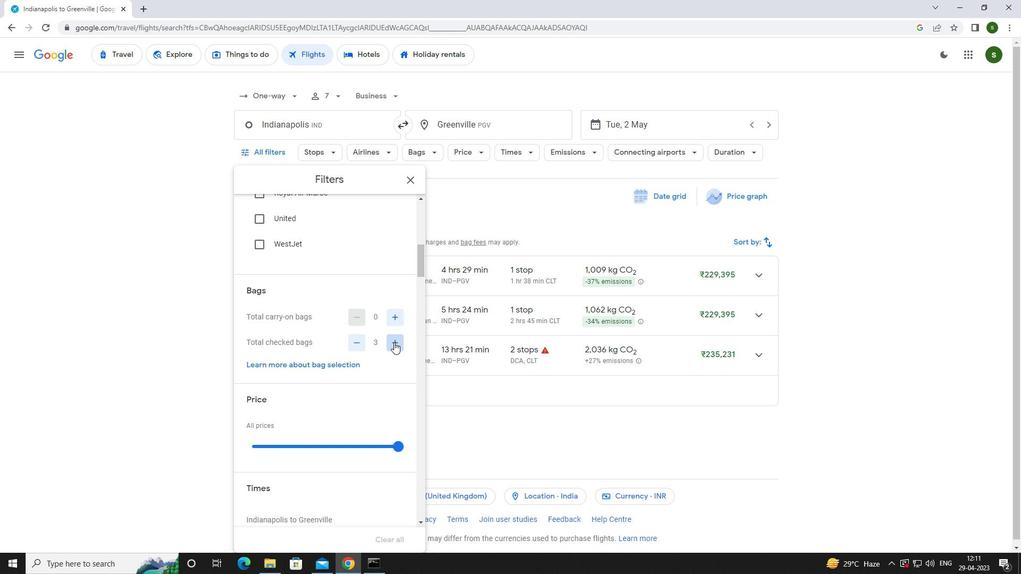 
Action: Mouse pressed left at (394, 342)
Screenshot: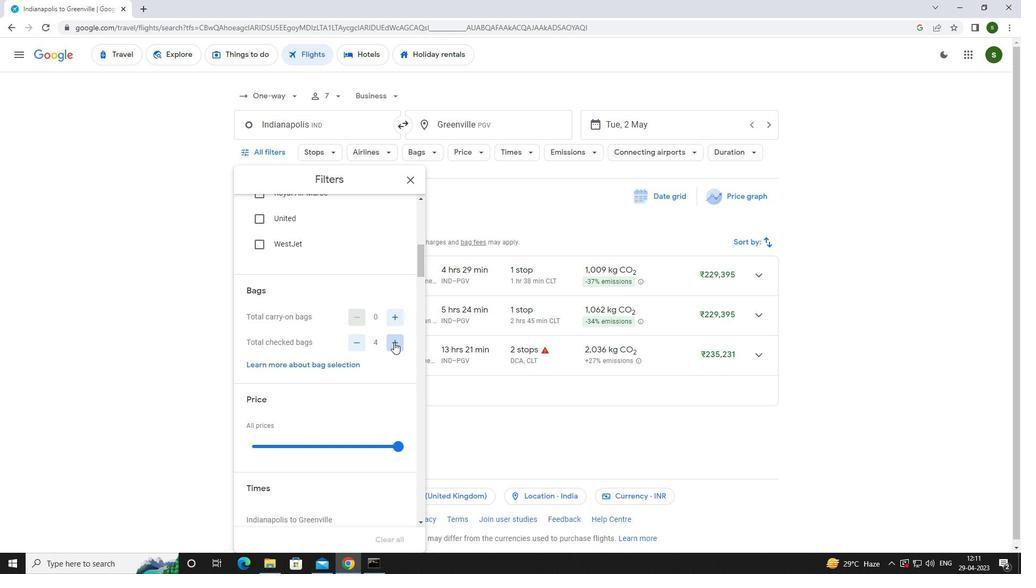
Action: Mouse pressed left at (394, 342)
Screenshot: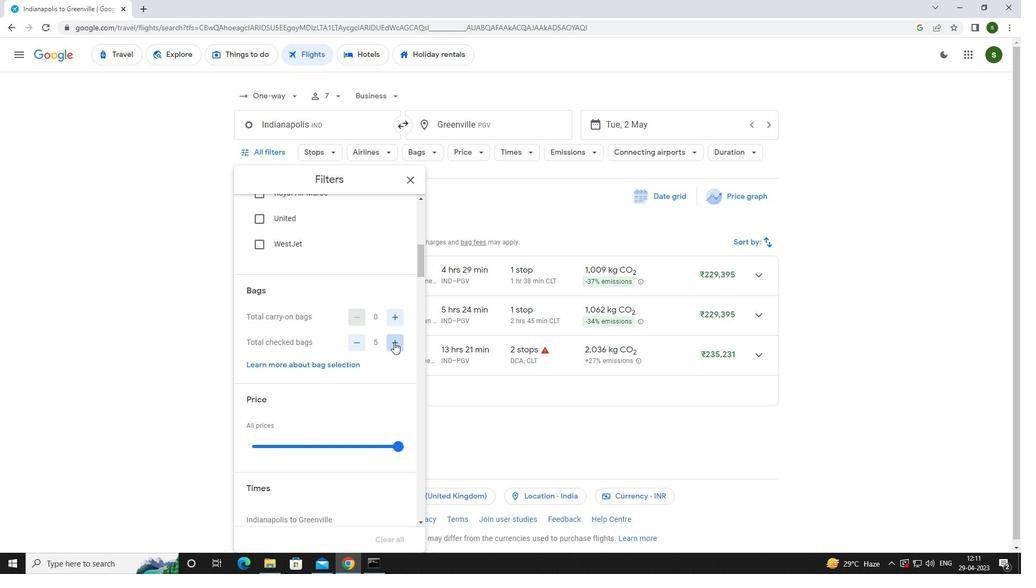 
Action: Mouse pressed left at (394, 342)
Screenshot: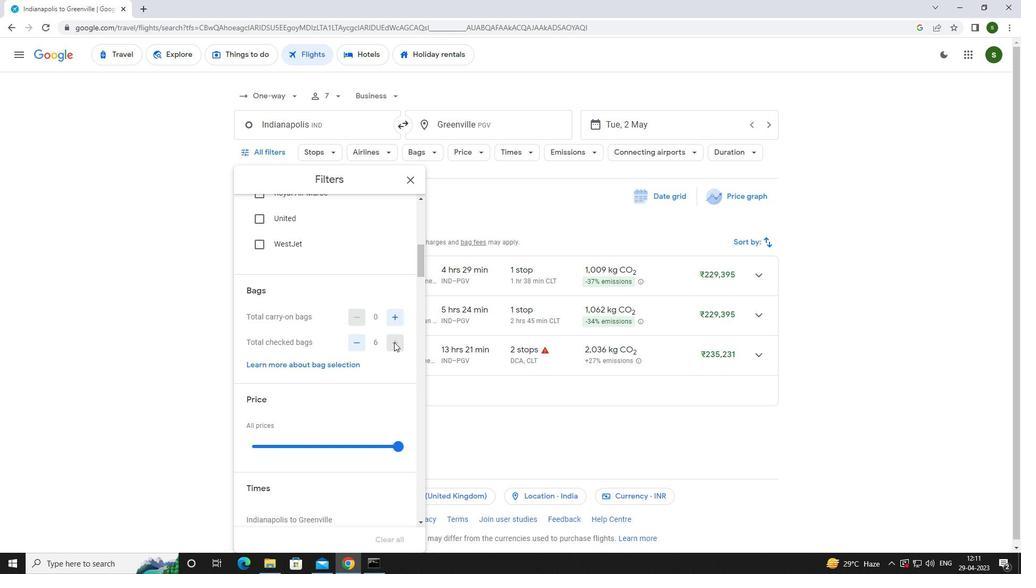 
Action: Mouse moved to (355, 356)
Screenshot: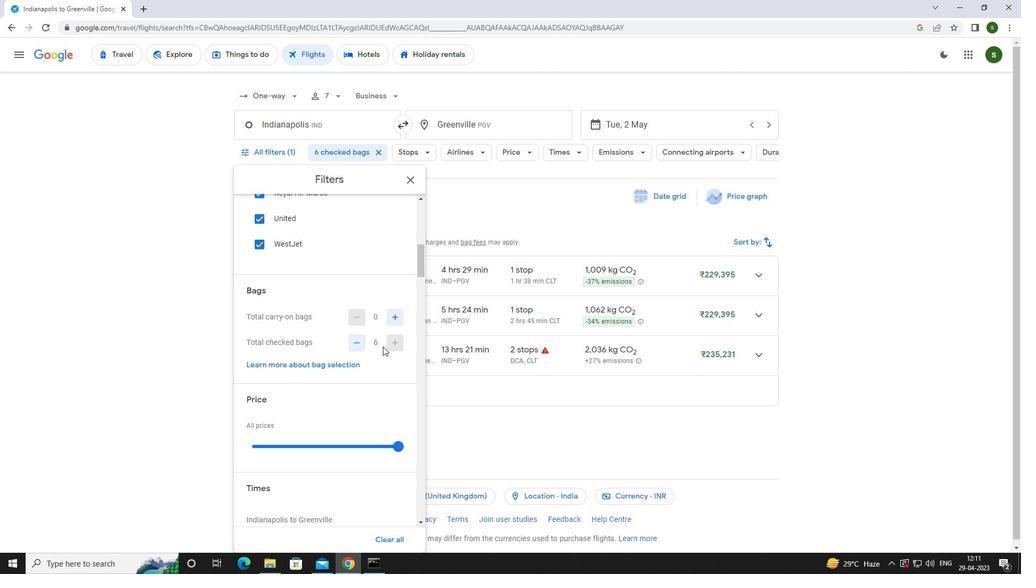 
Action: Mouse scrolled (355, 355) with delta (0, 0)
Screenshot: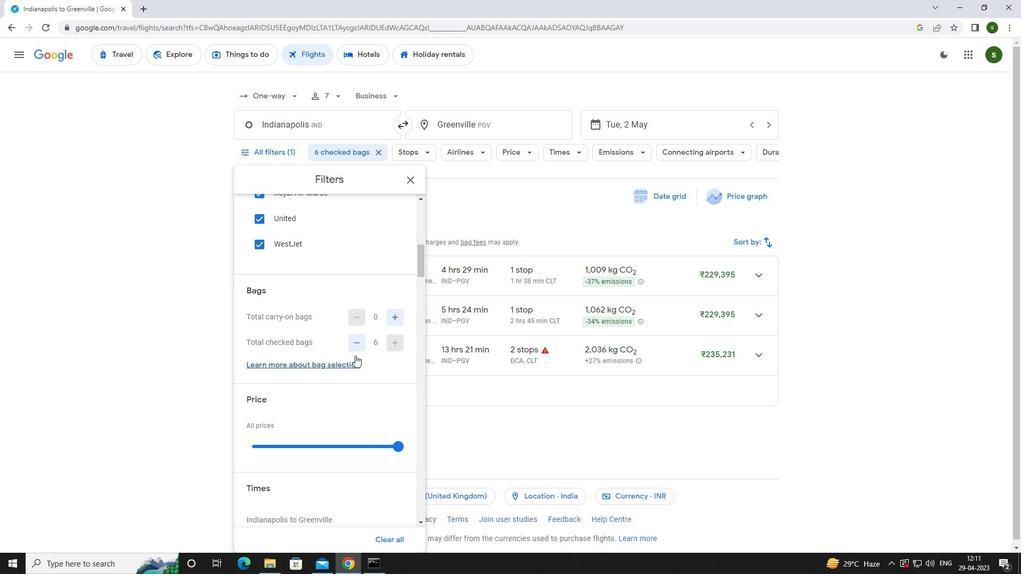 
Action: Mouse scrolled (355, 355) with delta (0, 0)
Screenshot: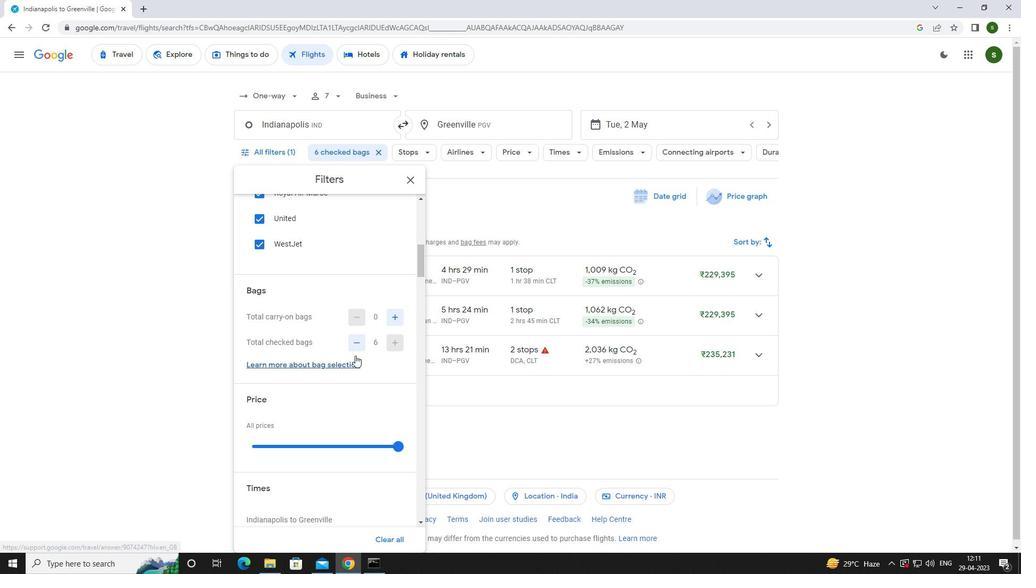 
Action: Mouse moved to (399, 340)
Screenshot: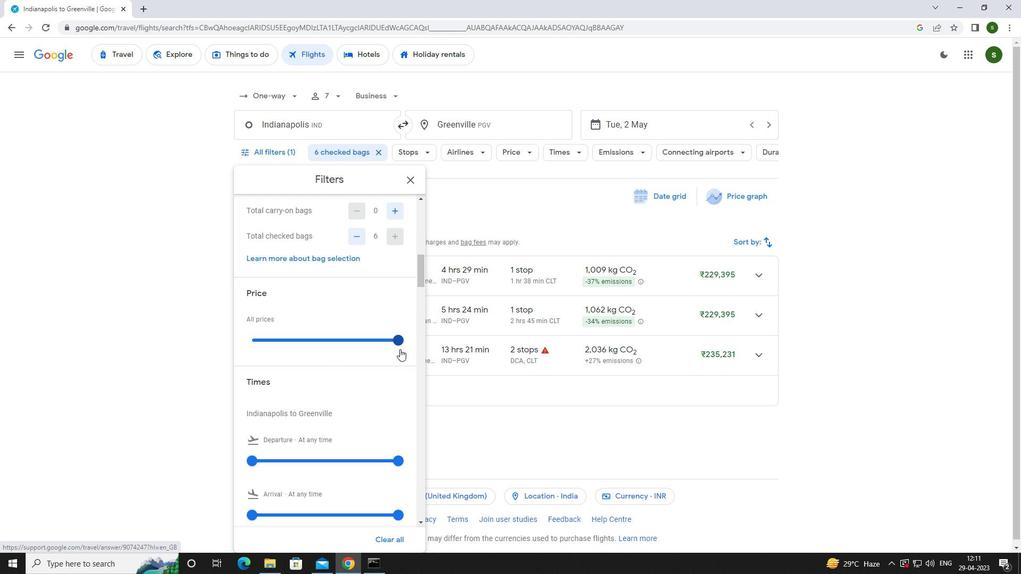 
Action: Mouse pressed left at (399, 340)
Screenshot: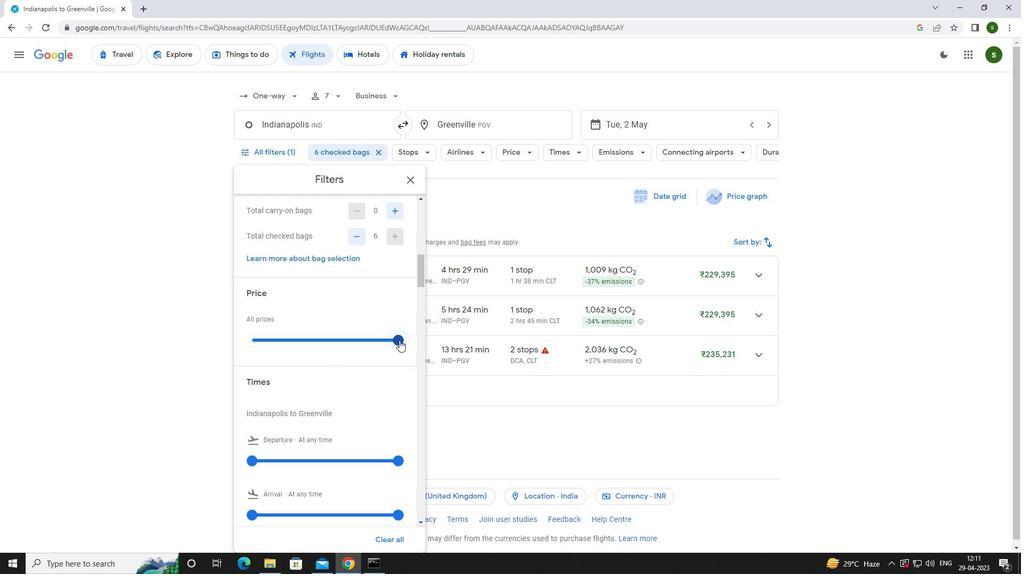 
Action: Mouse moved to (251, 463)
Screenshot: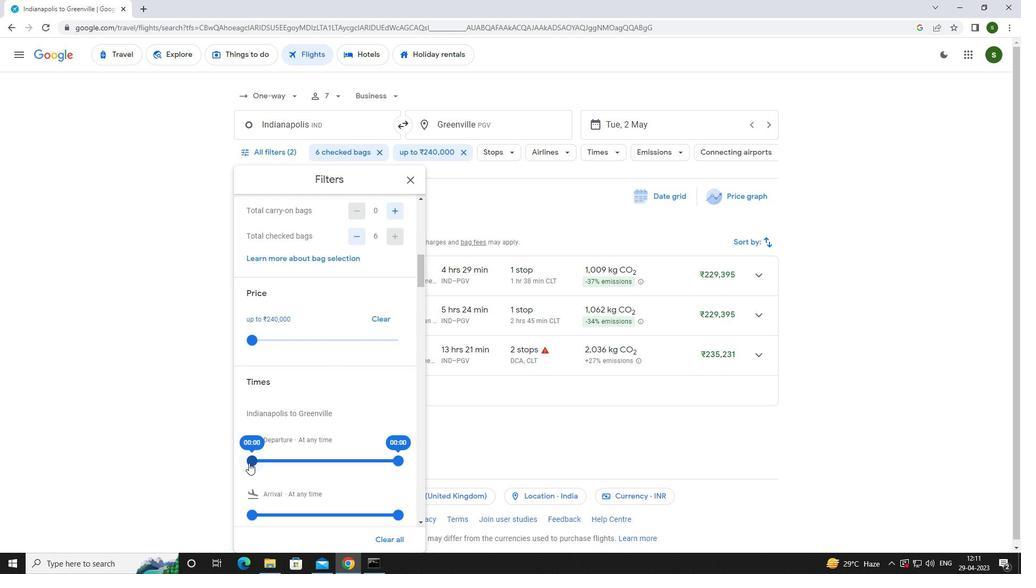 
Action: Mouse pressed left at (251, 463)
Screenshot: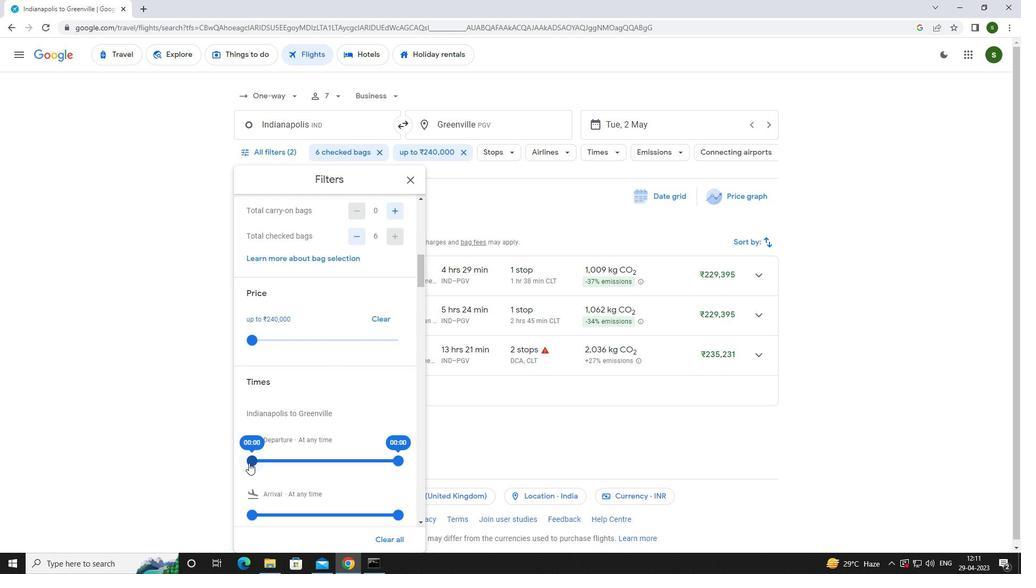 
Action: Mouse moved to (525, 431)
Screenshot: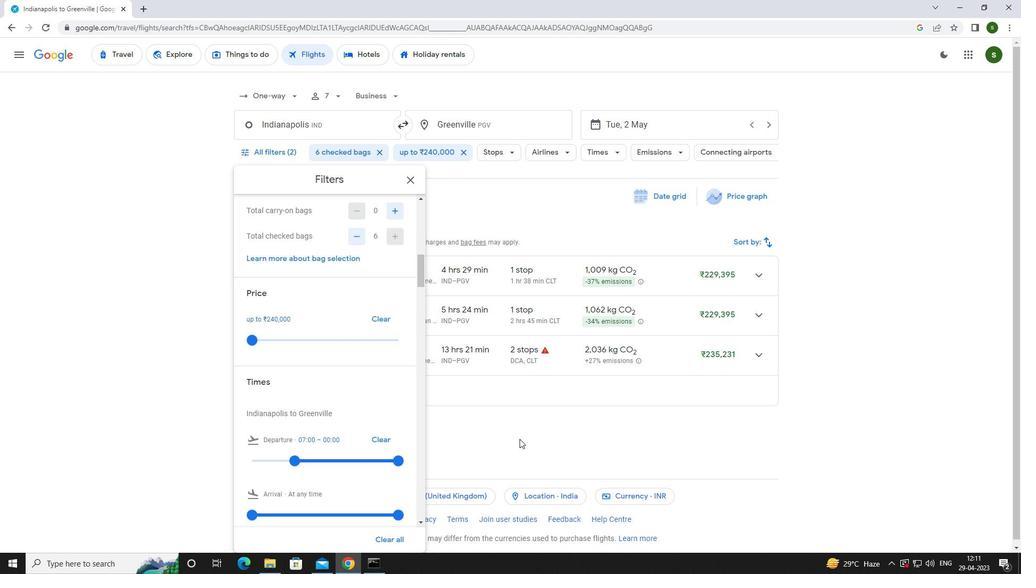
Action: Mouse pressed left at (525, 431)
Screenshot: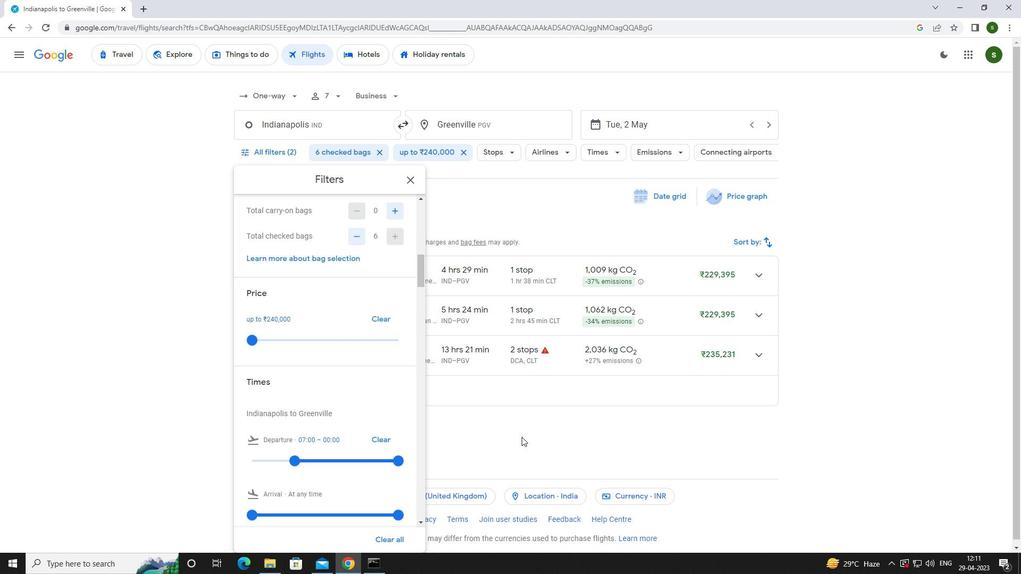 
